 Task: Look for space in Sulur, India from 4th September, 2023 to 10th September, 2023 for 1 adult in price range Rs.9000 to Rs.17000. Place can be private room with 1  bedroom having 1 bed and 1 bathroom. Property type can be house, flat, guest house, hotel. Booking option can be shelf check-in. Required host language is English.
Action: Mouse moved to (391, 72)
Screenshot: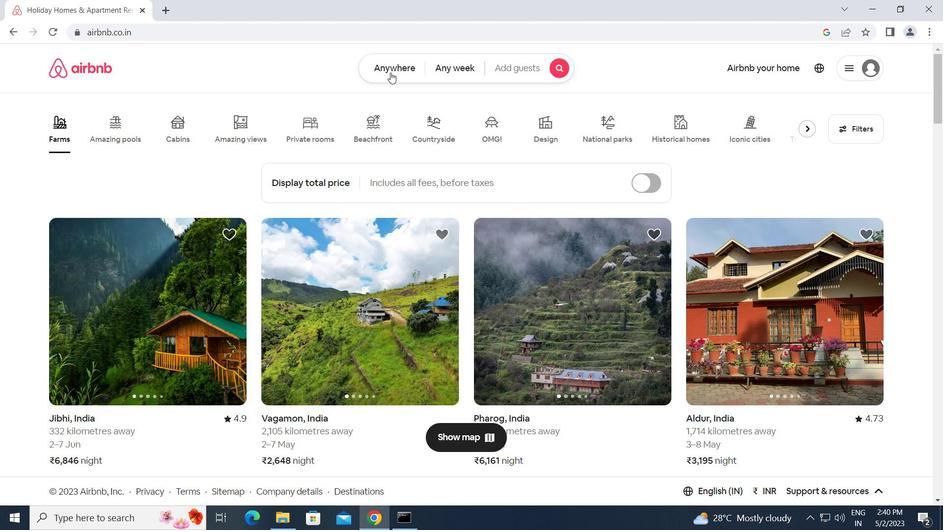 
Action: Mouse pressed left at (391, 72)
Screenshot: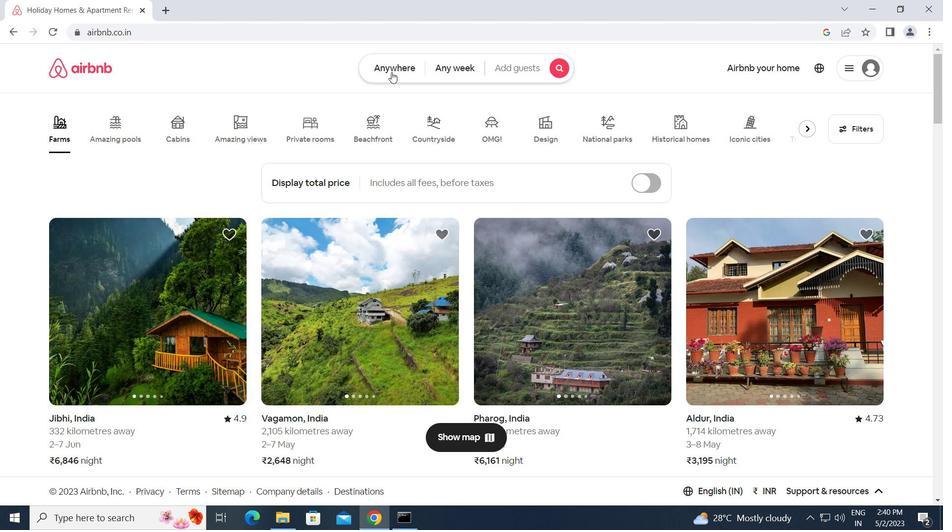 
Action: Mouse moved to (323, 113)
Screenshot: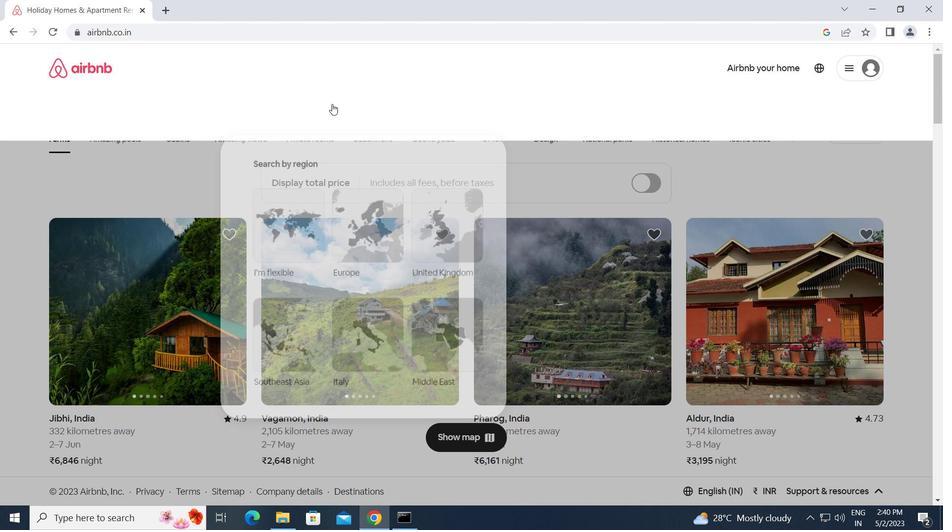 
Action: Mouse pressed left at (323, 113)
Screenshot: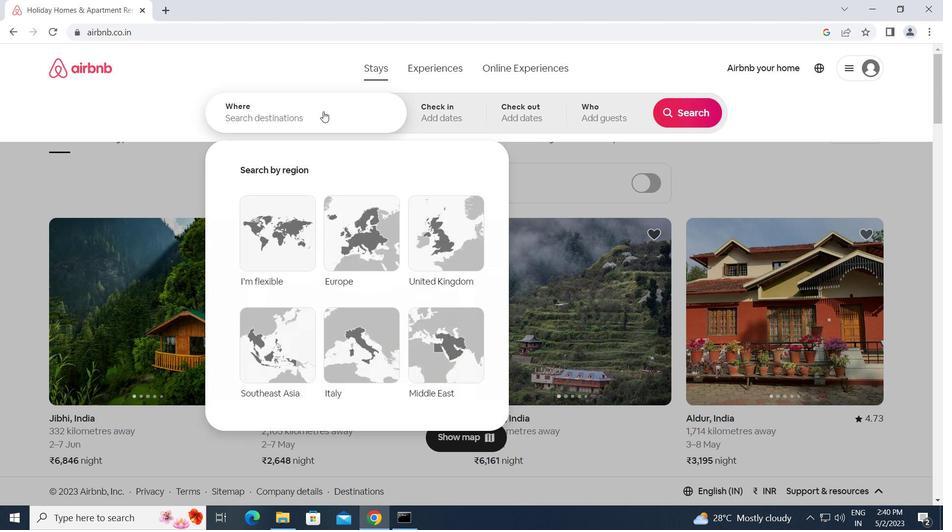 
Action: Key pressed <Key.caps_lock>s<Key.caps_lock>ulur,<Key.space><Key.caps_lock>i<Key.caps_lock>ndia<Key.enter>
Screenshot: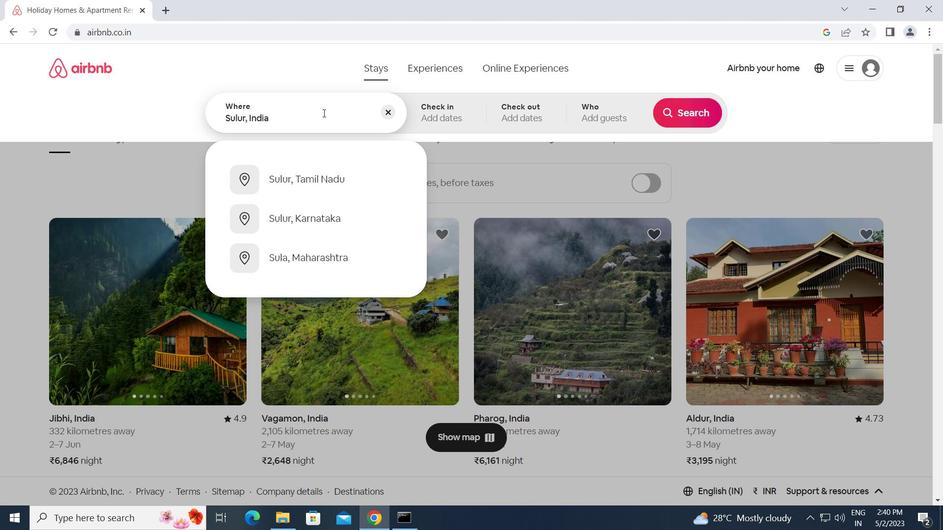 
Action: Mouse moved to (692, 210)
Screenshot: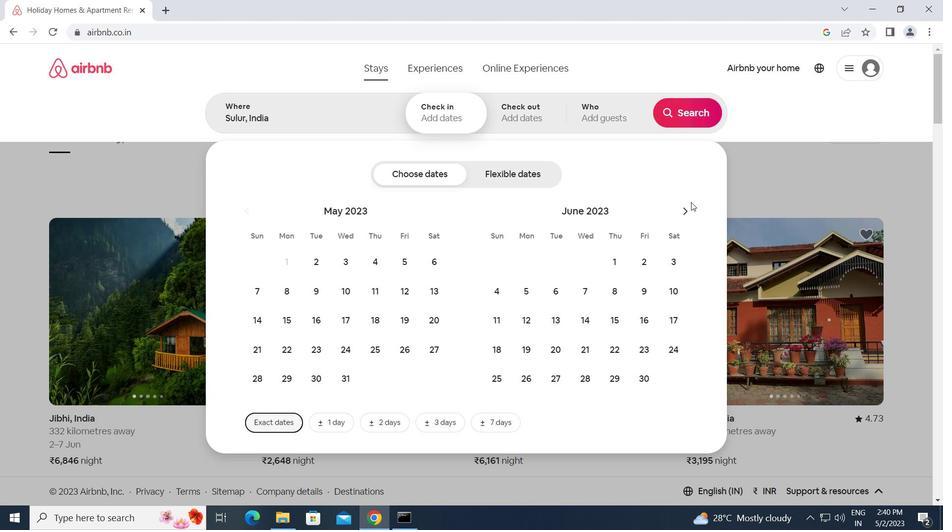 
Action: Mouse pressed left at (692, 210)
Screenshot: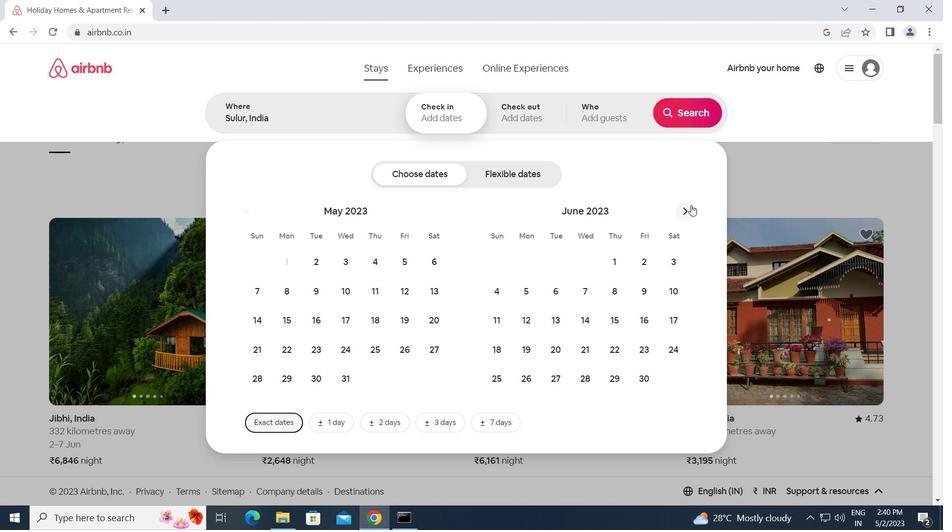 
Action: Mouse moved to (691, 211)
Screenshot: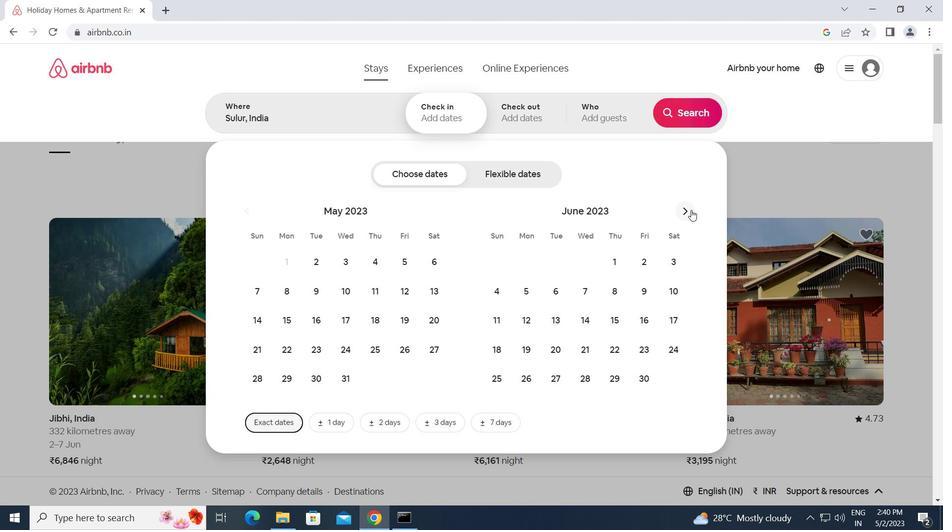 
Action: Mouse pressed left at (691, 211)
Screenshot: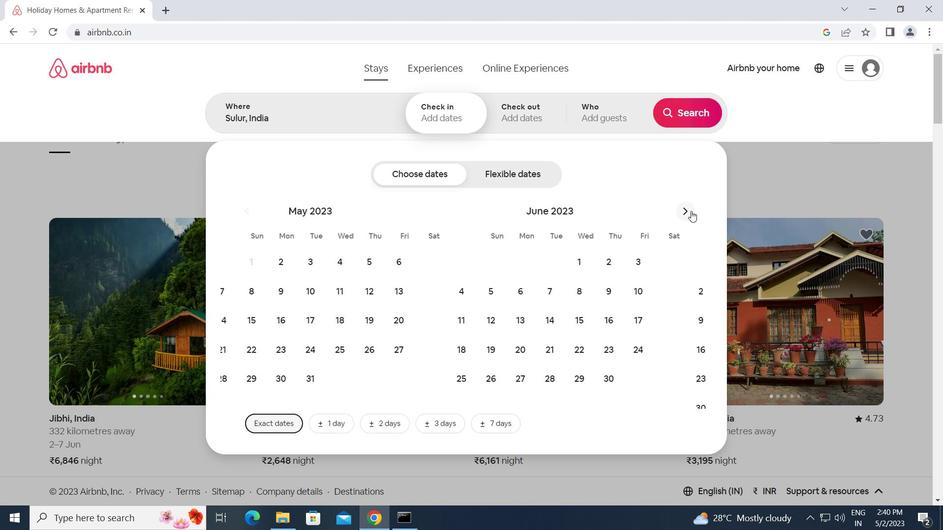 
Action: Mouse pressed left at (691, 211)
Screenshot: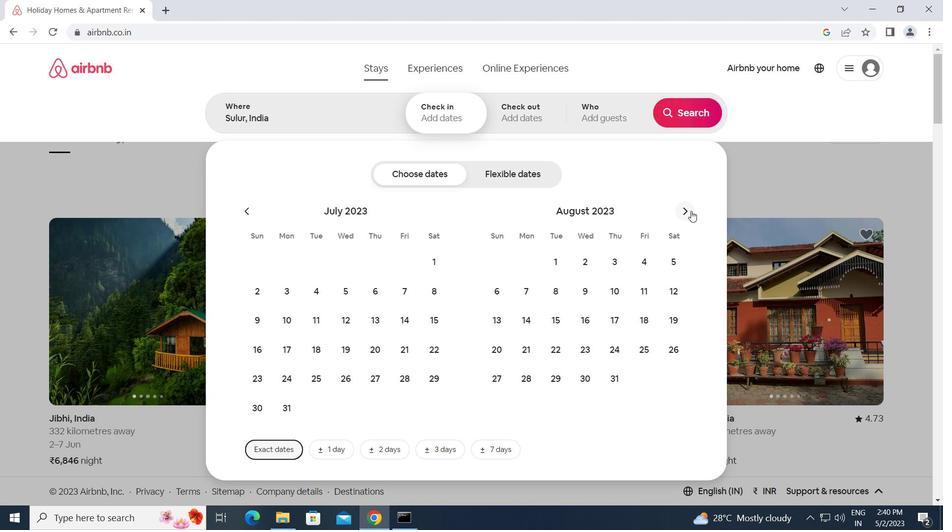 
Action: Mouse moved to (526, 290)
Screenshot: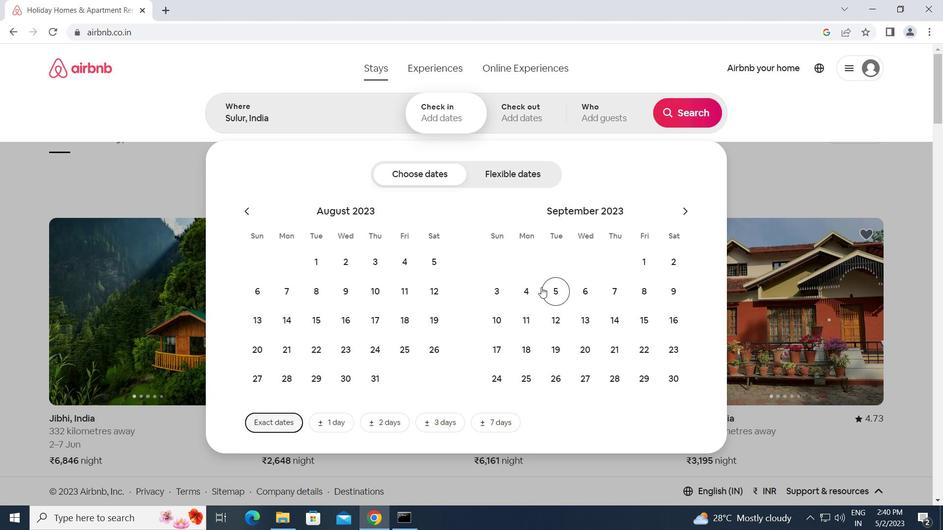 
Action: Mouse pressed left at (526, 290)
Screenshot: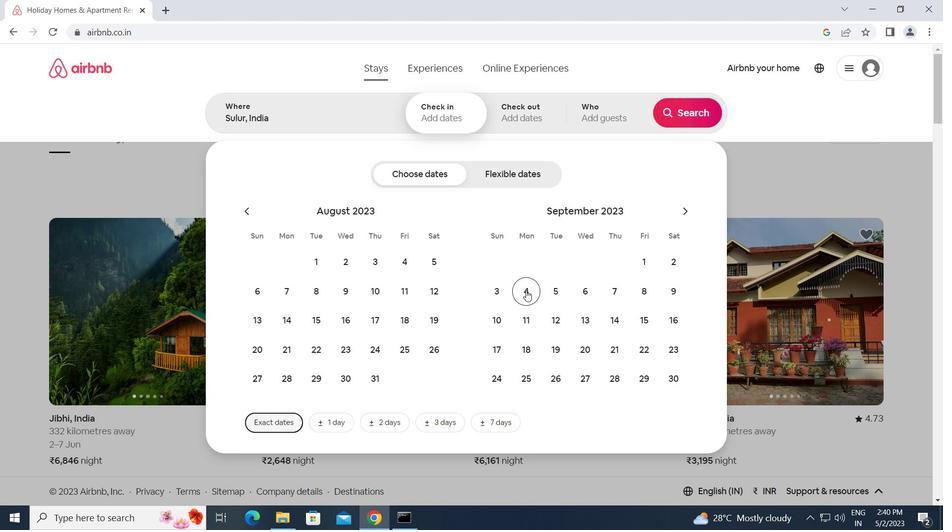 
Action: Mouse moved to (496, 324)
Screenshot: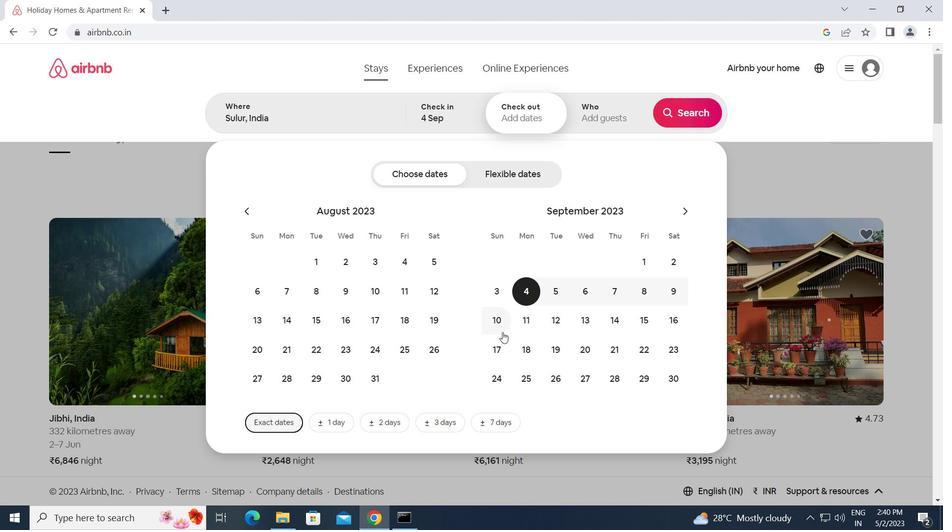 
Action: Mouse pressed left at (496, 324)
Screenshot: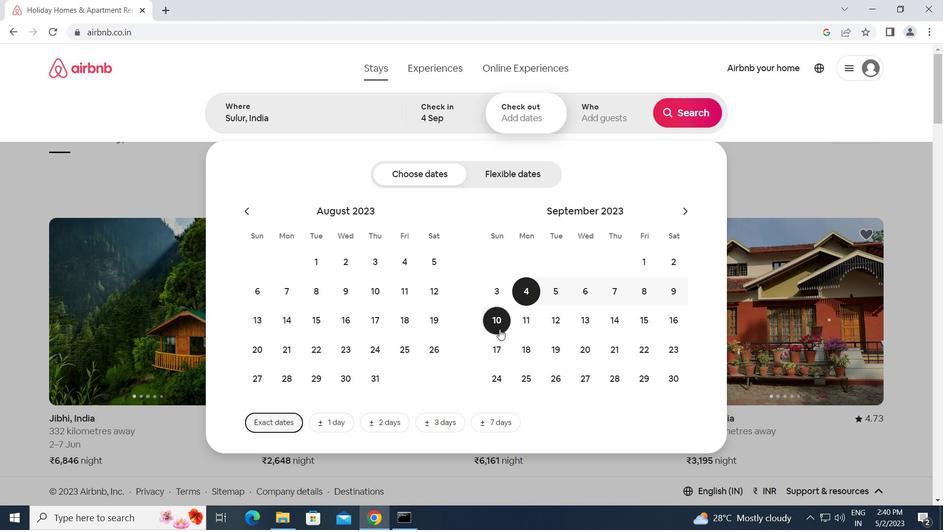 
Action: Mouse moved to (598, 119)
Screenshot: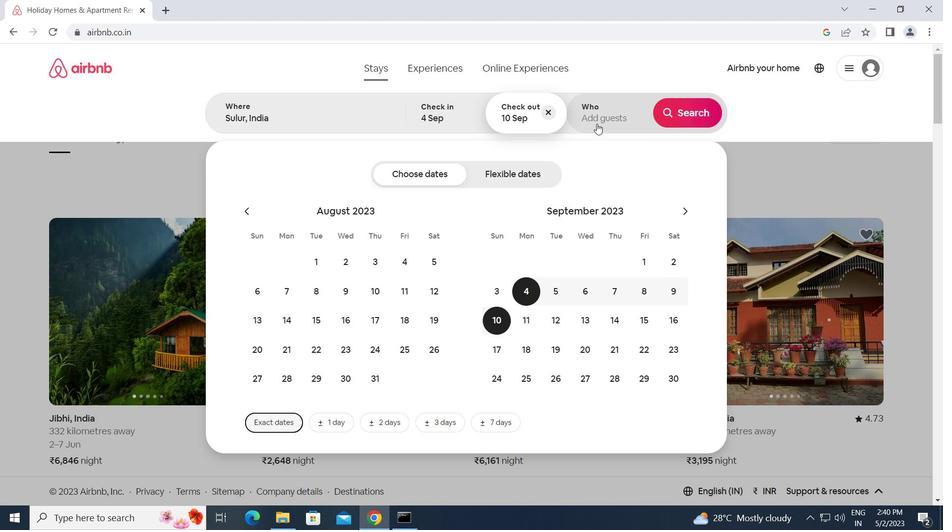 
Action: Mouse pressed left at (598, 119)
Screenshot: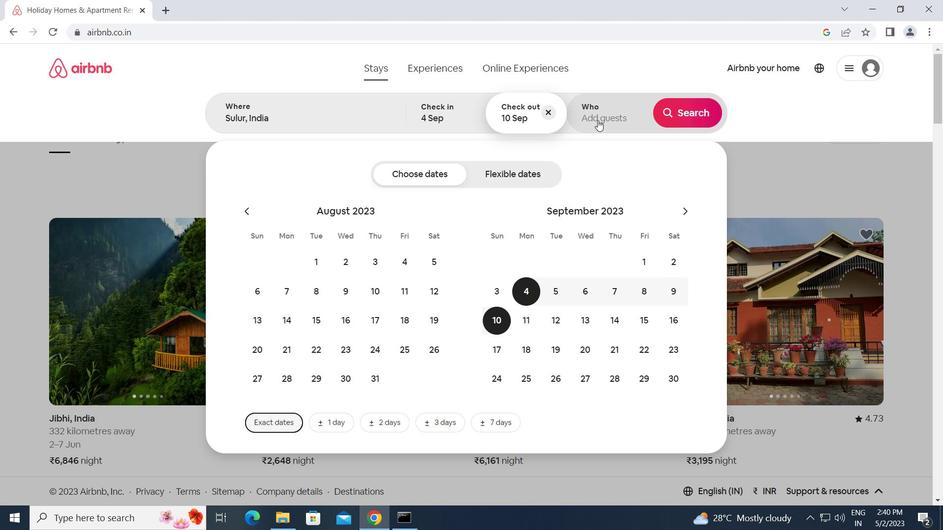 
Action: Mouse moved to (688, 177)
Screenshot: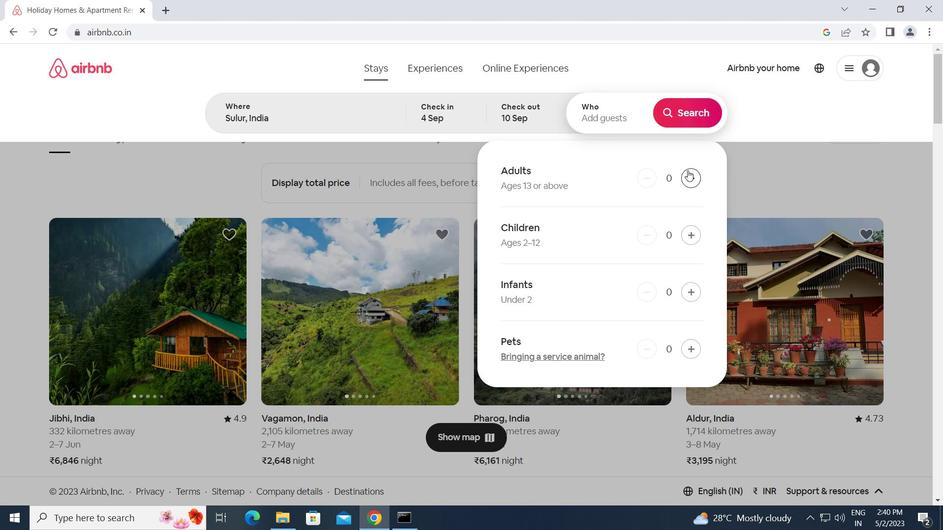 
Action: Mouse pressed left at (688, 177)
Screenshot: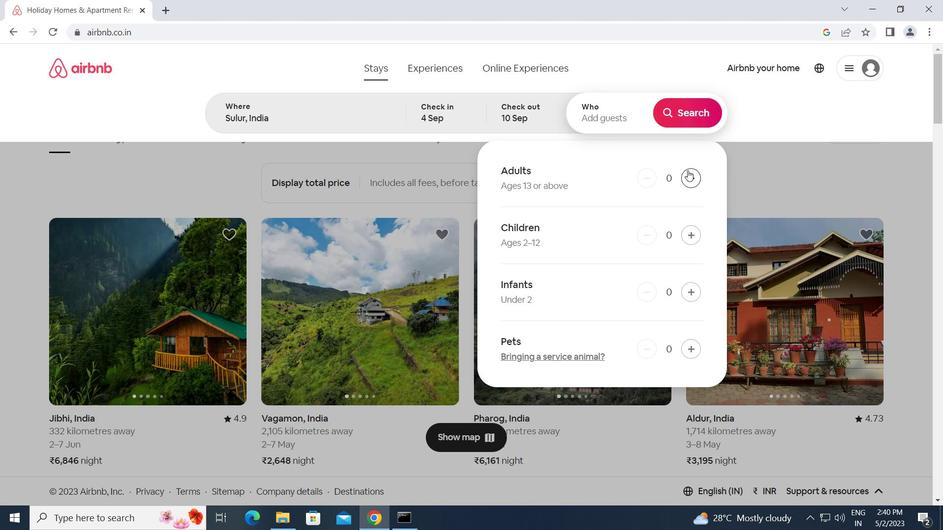 
Action: Mouse moved to (692, 112)
Screenshot: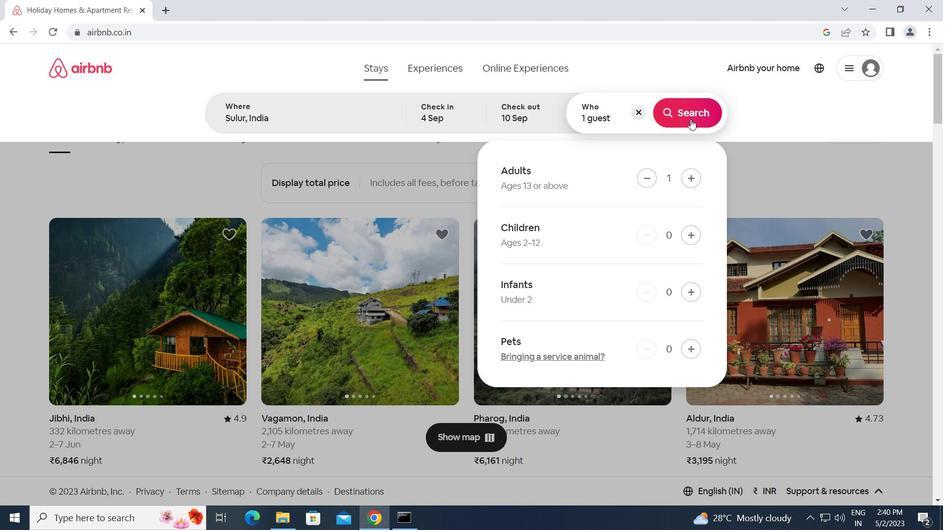 
Action: Mouse pressed left at (692, 112)
Screenshot: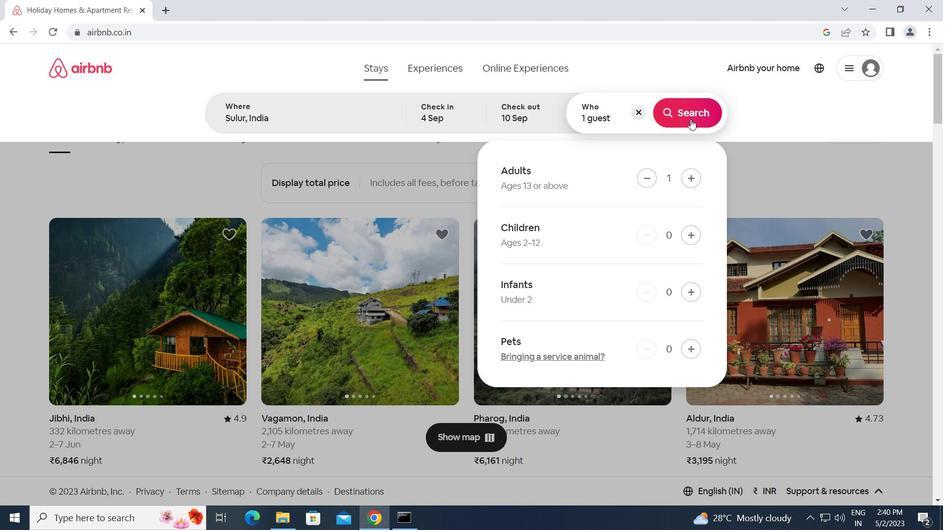 
Action: Mouse moved to (893, 120)
Screenshot: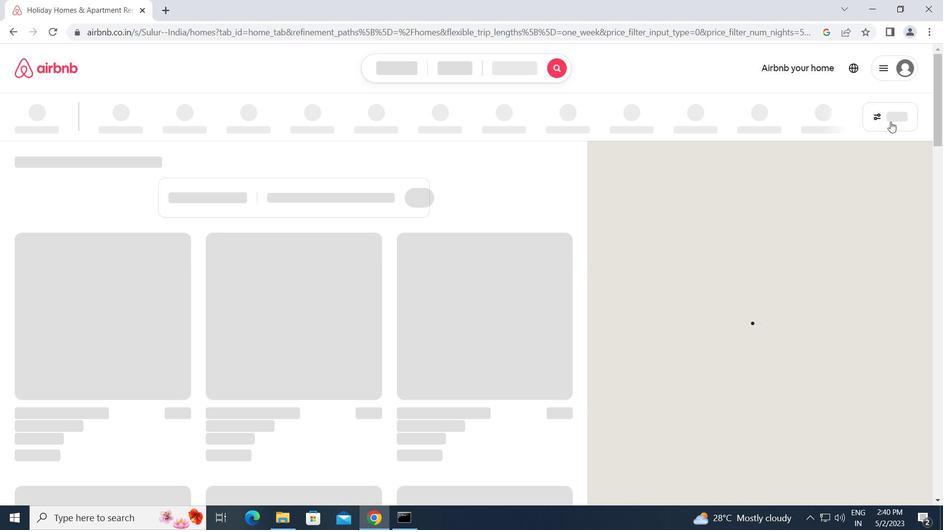 
Action: Mouse pressed left at (893, 120)
Screenshot: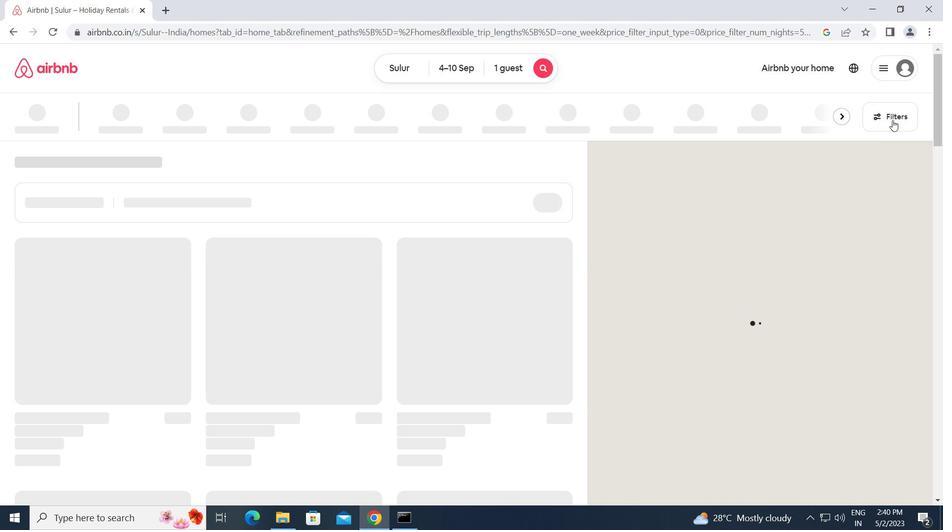 
Action: Mouse moved to (320, 275)
Screenshot: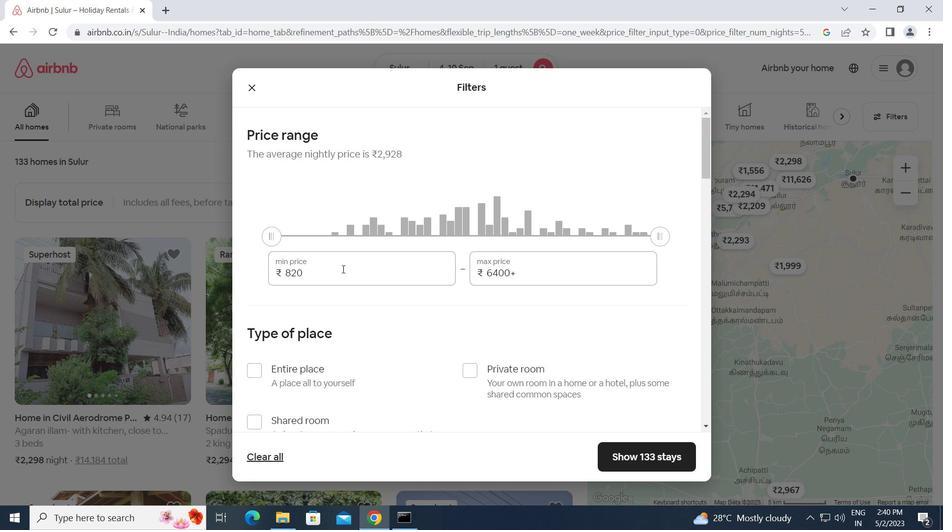 
Action: Mouse pressed left at (320, 275)
Screenshot: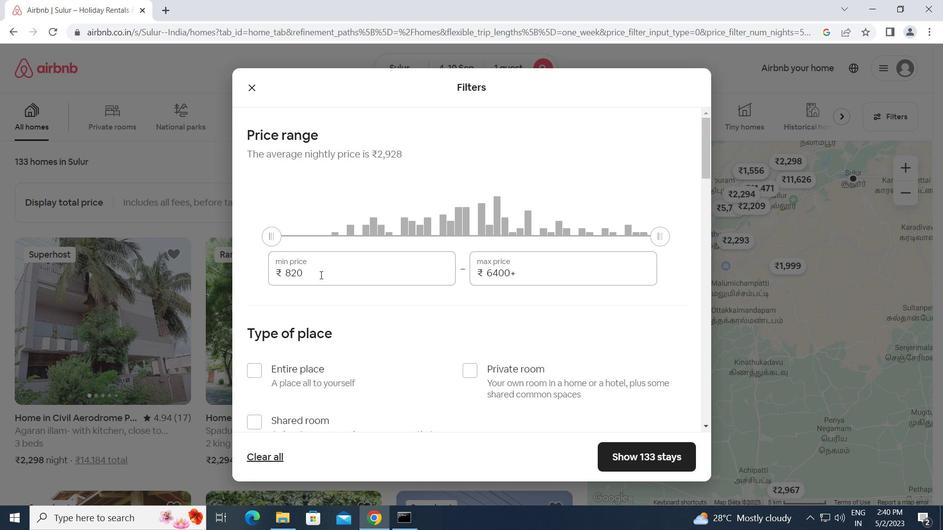 
Action: Mouse moved to (233, 274)
Screenshot: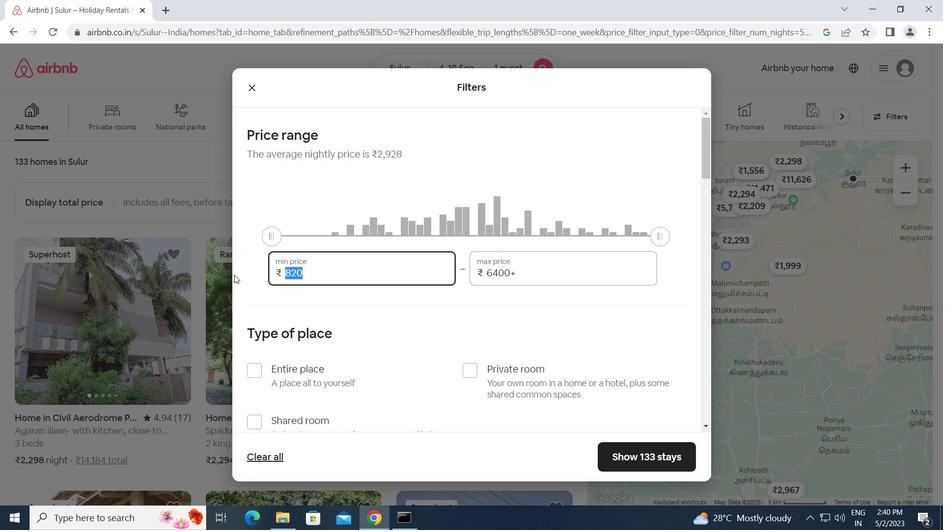 
Action: Key pressed 9000<Key.tab>17000
Screenshot: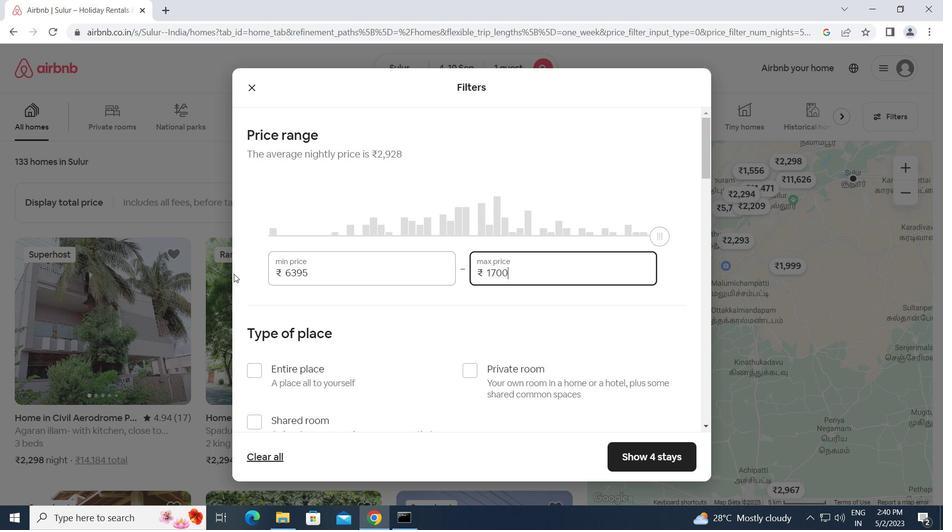 
Action: Mouse moved to (378, 350)
Screenshot: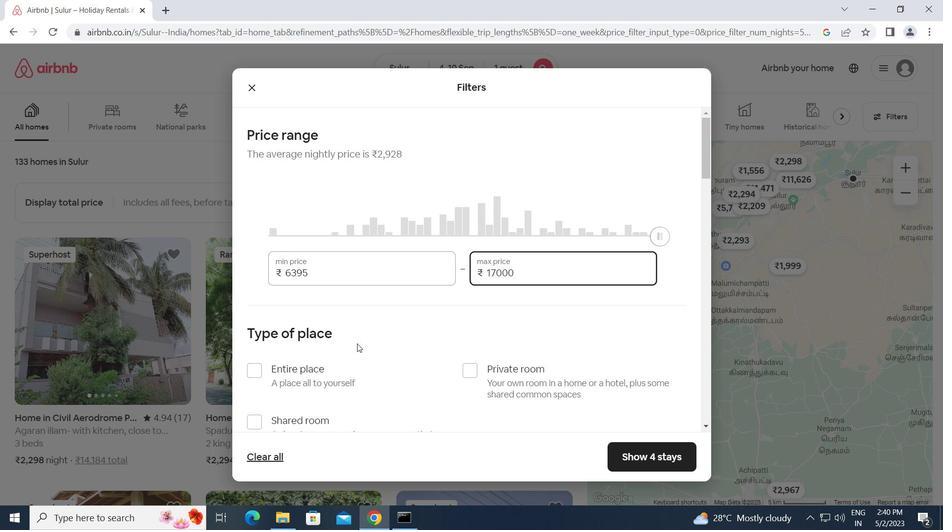 
Action: Mouse scrolled (378, 350) with delta (0, 0)
Screenshot: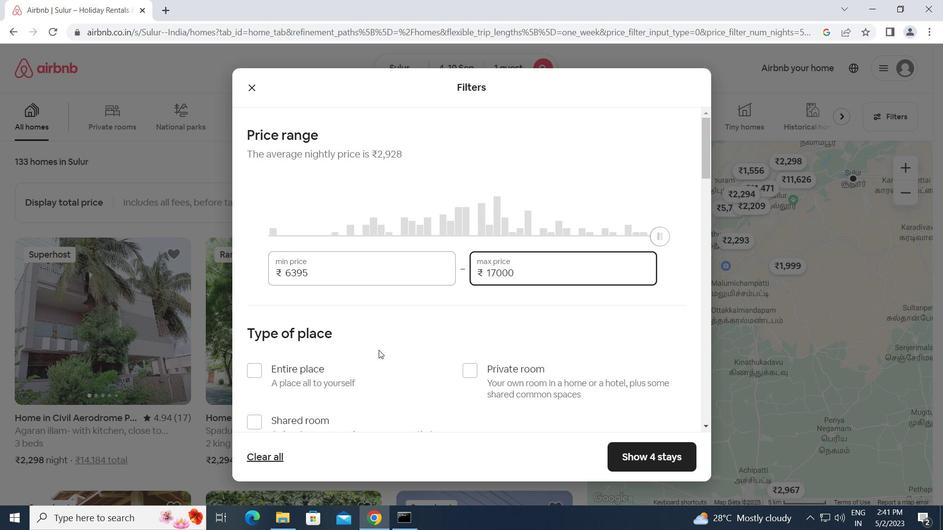 
Action: Mouse moved to (475, 308)
Screenshot: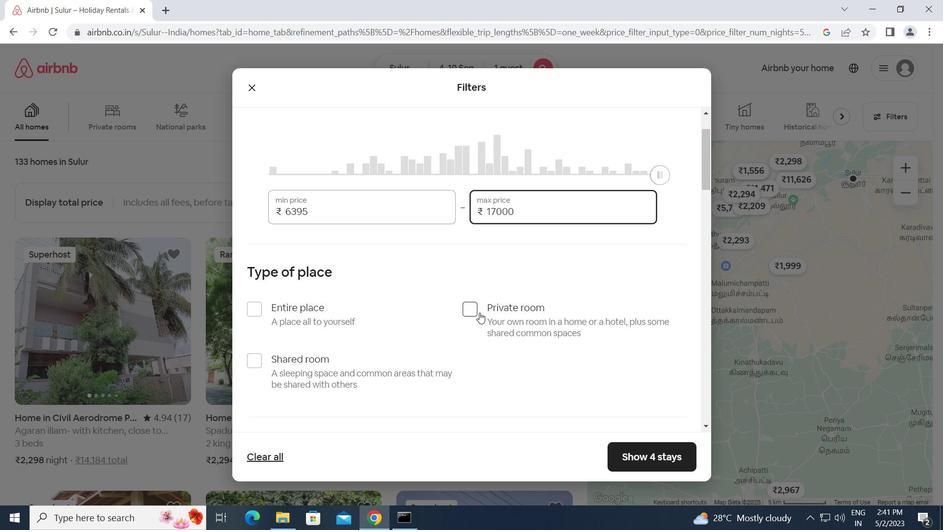 
Action: Mouse pressed left at (475, 308)
Screenshot: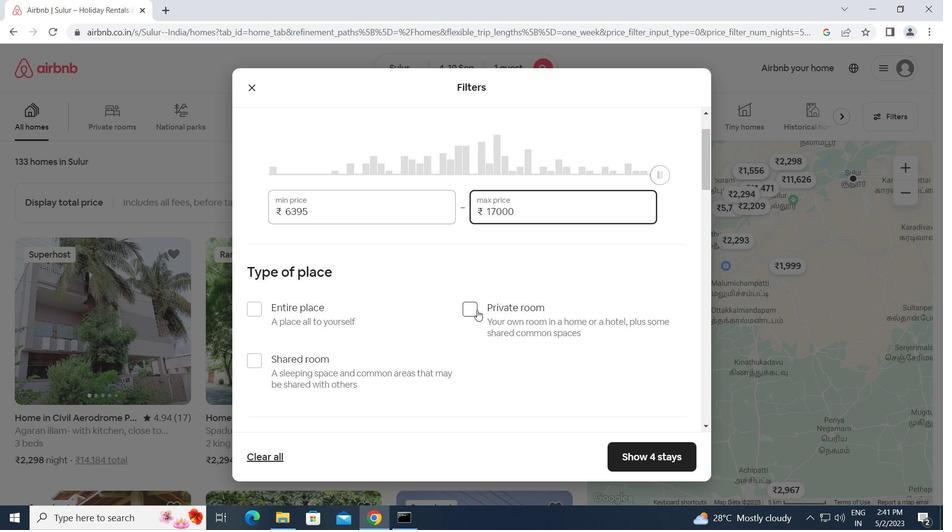 
Action: Mouse moved to (374, 345)
Screenshot: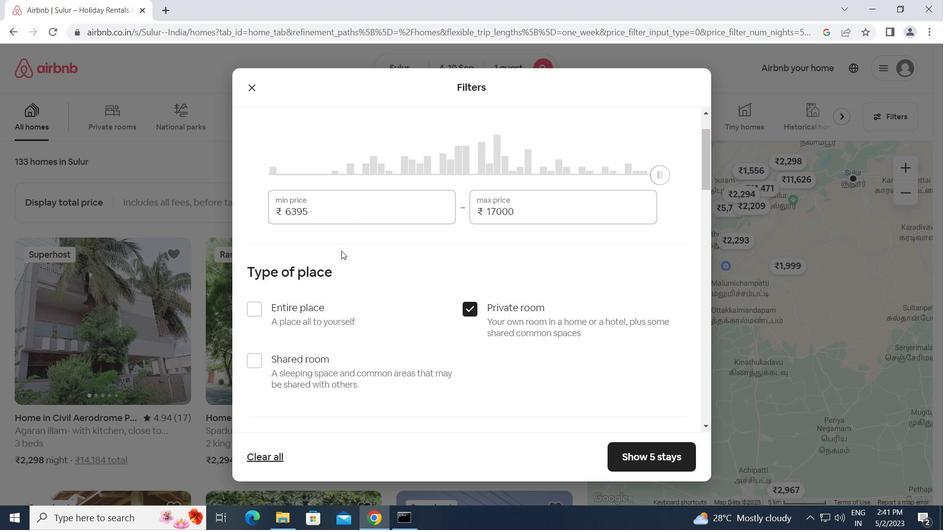 
Action: Mouse scrolled (374, 345) with delta (0, 0)
Screenshot: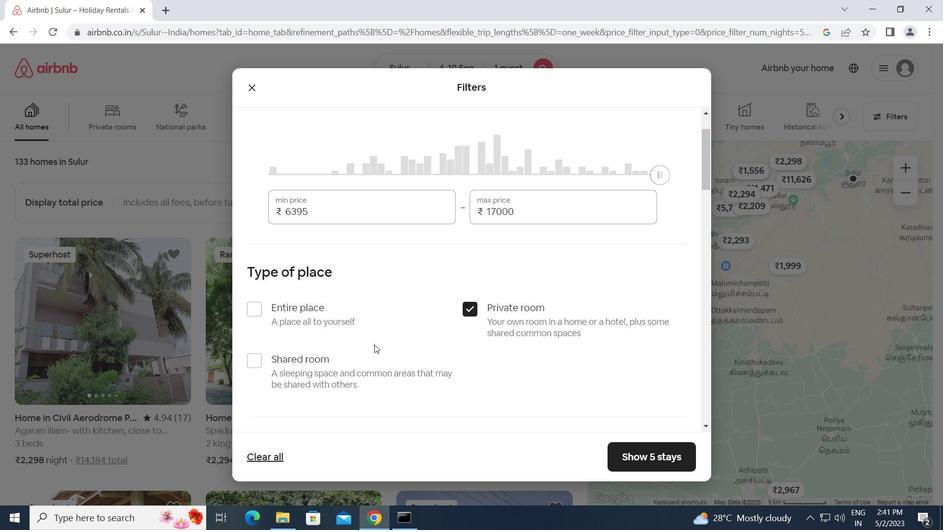 
Action: Mouse scrolled (374, 345) with delta (0, 0)
Screenshot: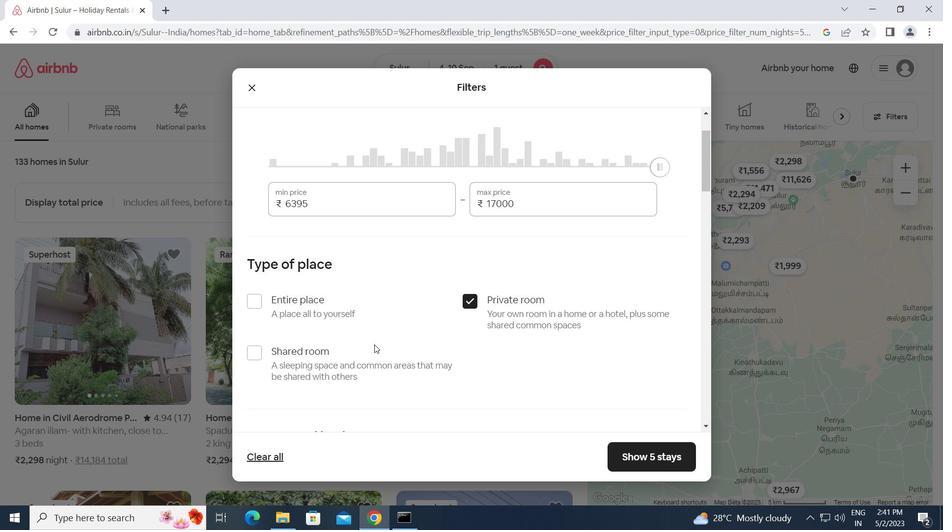 
Action: Mouse moved to (353, 351)
Screenshot: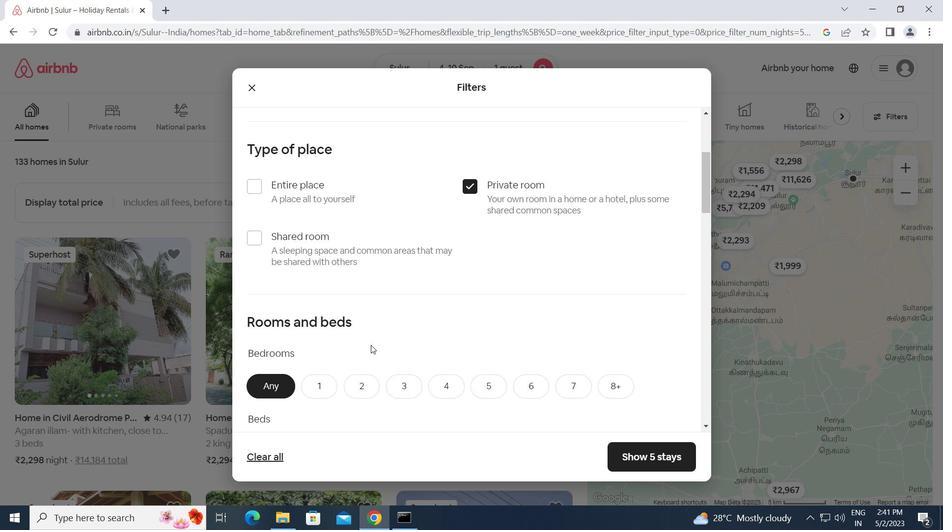 
Action: Mouse scrolled (353, 351) with delta (0, 0)
Screenshot: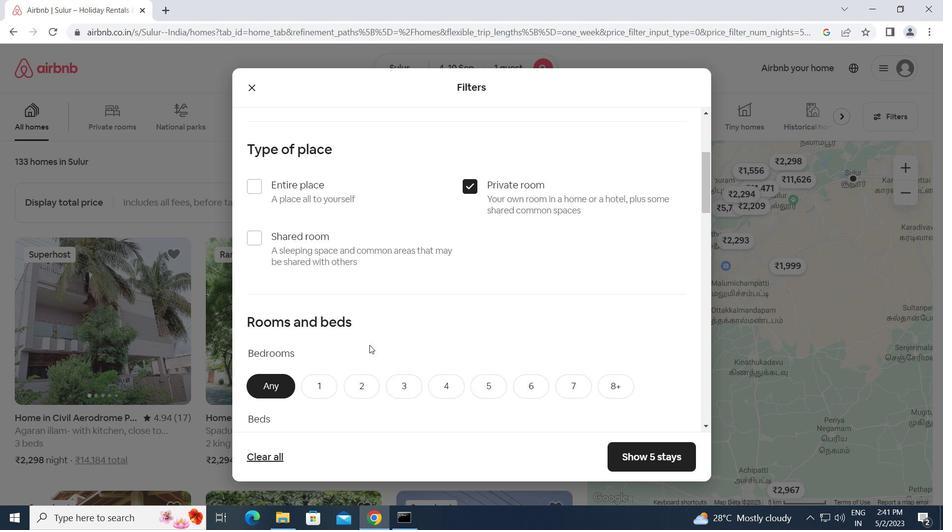 
Action: Mouse moved to (352, 352)
Screenshot: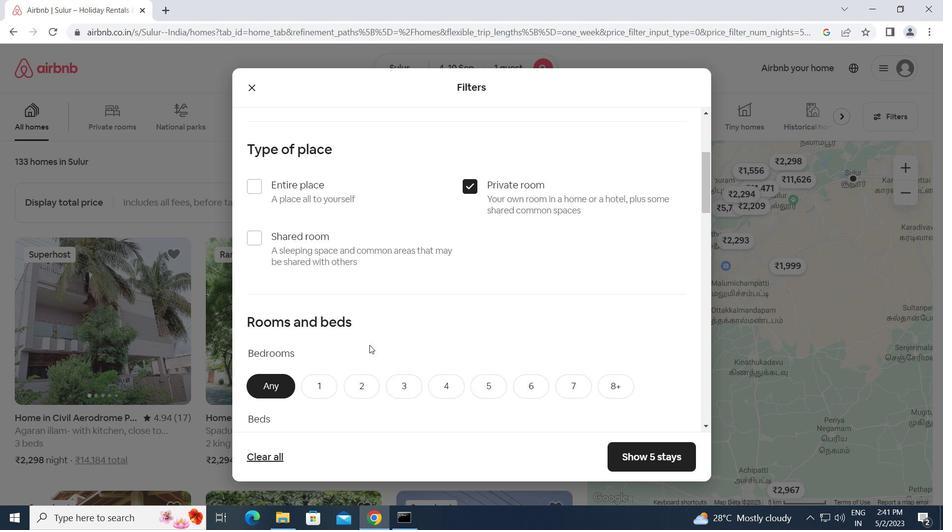 
Action: Mouse scrolled (352, 351) with delta (0, 0)
Screenshot: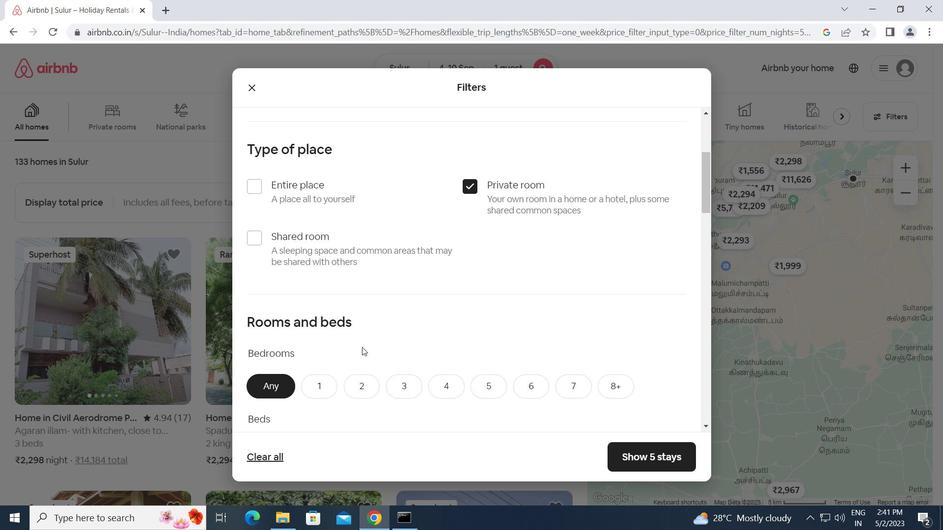 
Action: Mouse moved to (313, 259)
Screenshot: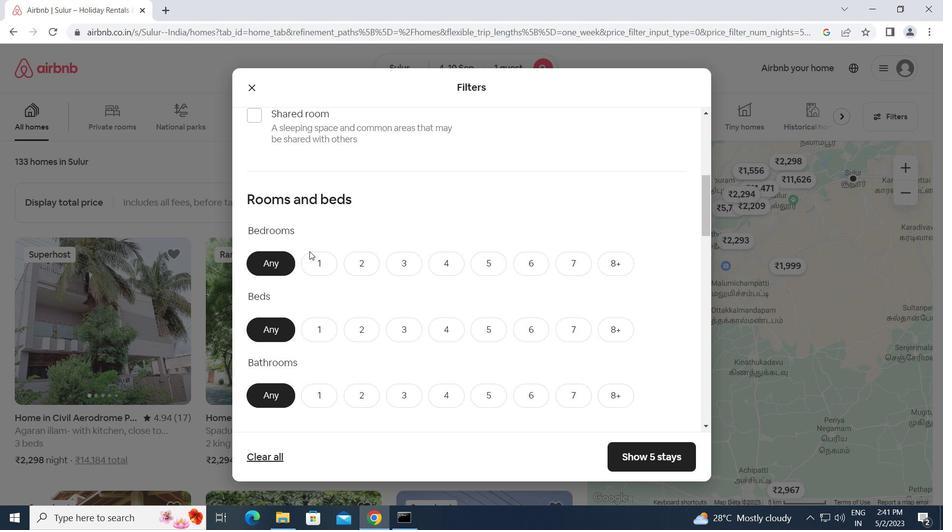 
Action: Mouse pressed left at (313, 259)
Screenshot: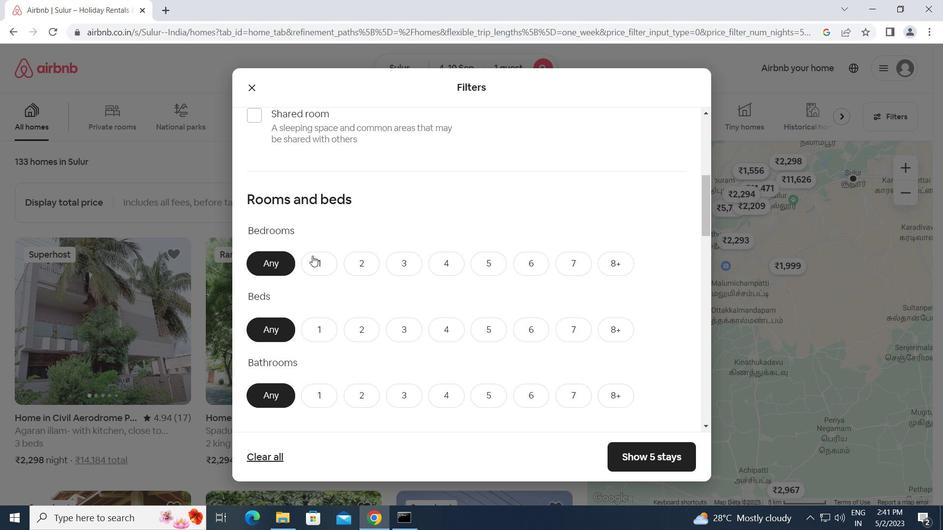 
Action: Mouse moved to (313, 332)
Screenshot: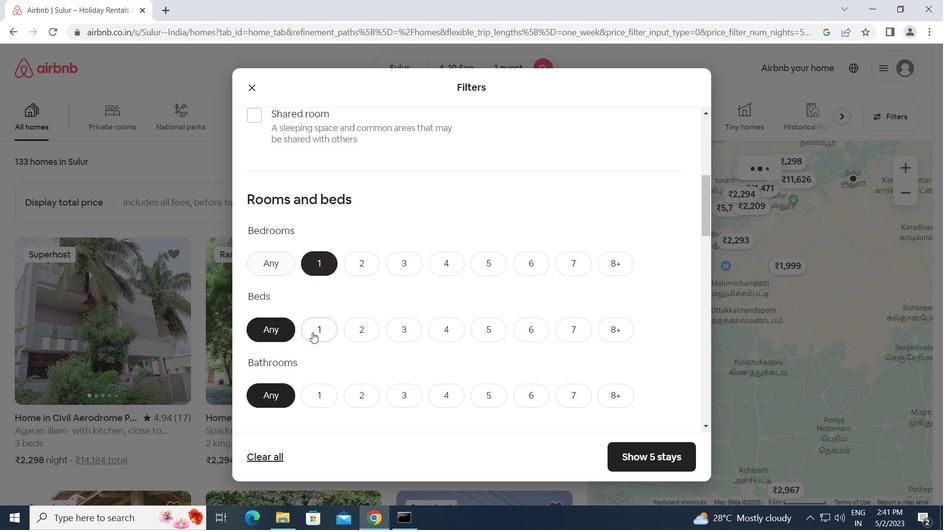 
Action: Mouse pressed left at (313, 332)
Screenshot: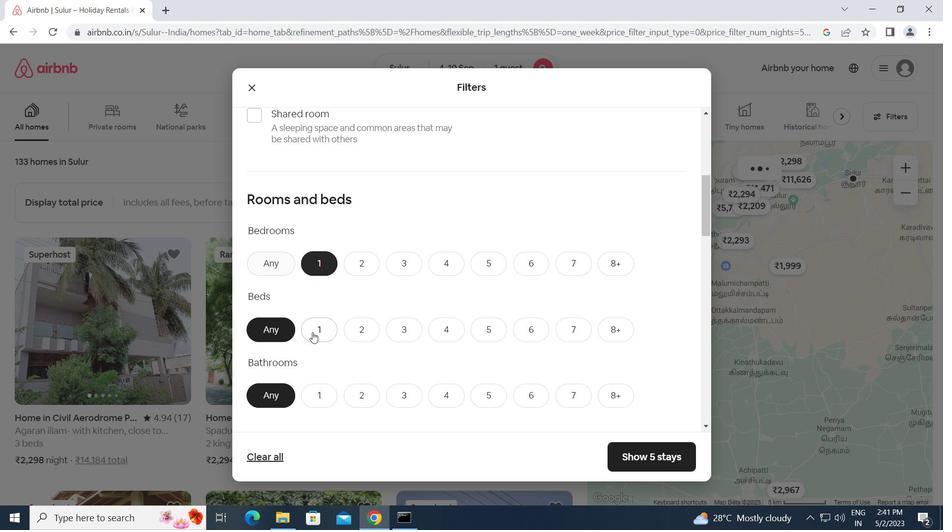 
Action: Mouse moved to (316, 388)
Screenshot: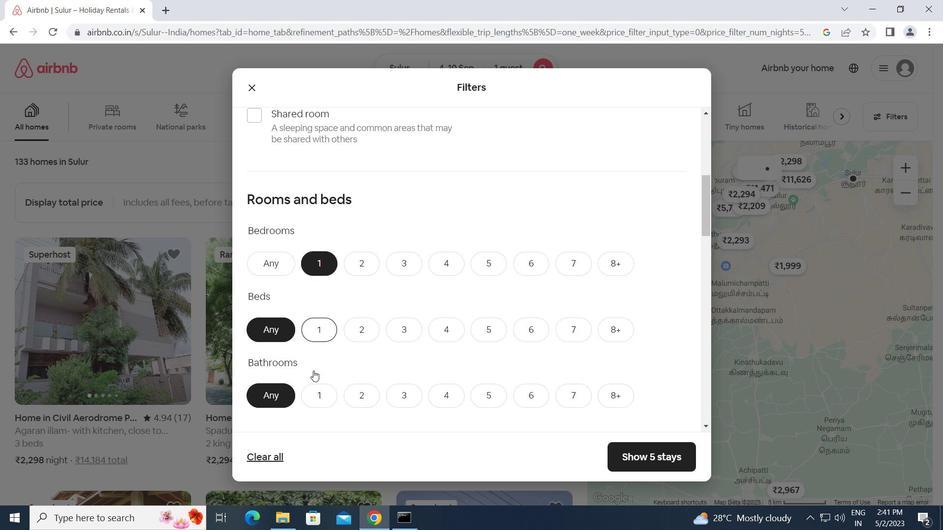 
Action: Mouse pressed left at (316, 388)
Screenshot: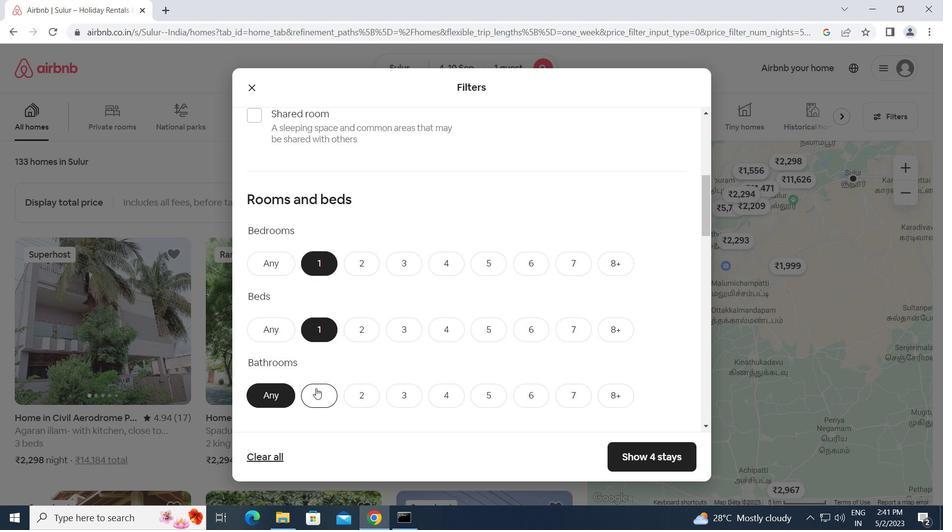 
Action: Mouse scrolled (316, 388) with delta (0, 0)
Screenshot: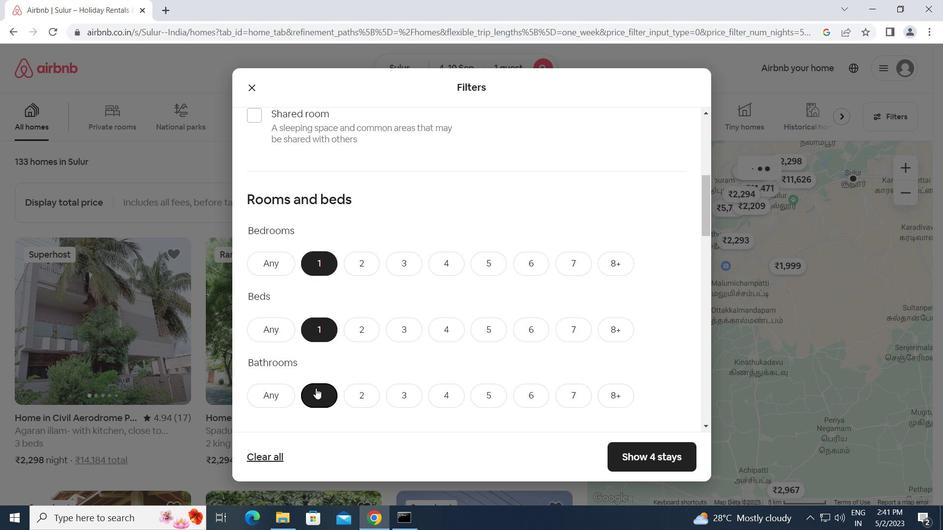 
Action: Mouse scrolled (316, 388) with delta (0, 0)
Screenshot: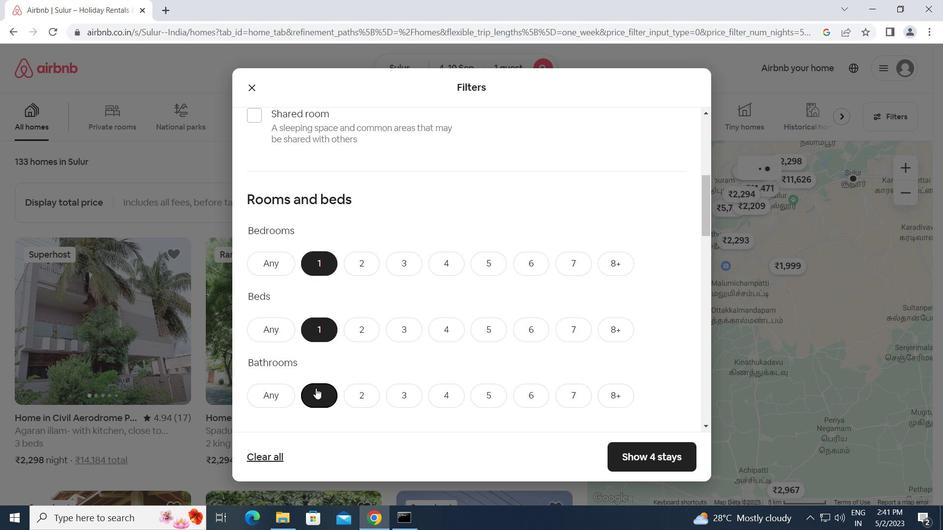 
Action: Mouse scrolled (316, 388) with delta (0, 0)
Screenshot: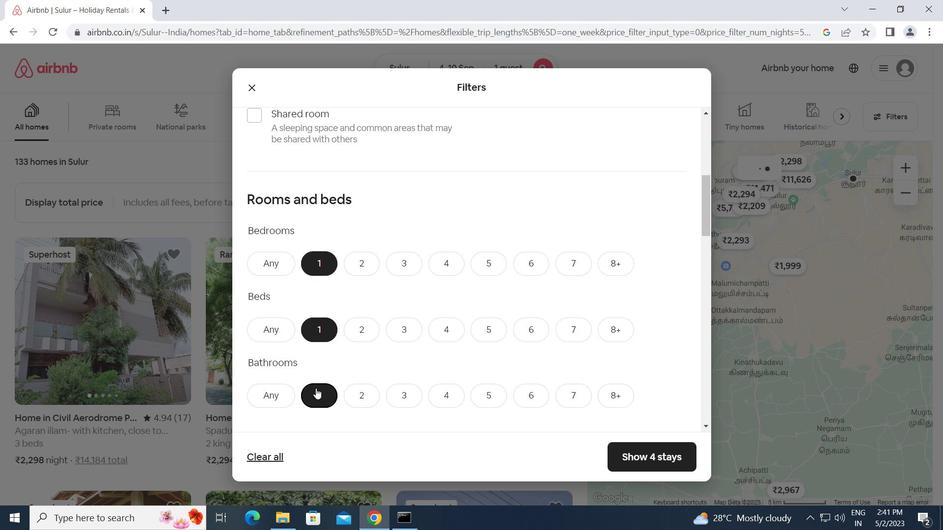 
Action: Mouse moved to (284, 344)
Screenshot: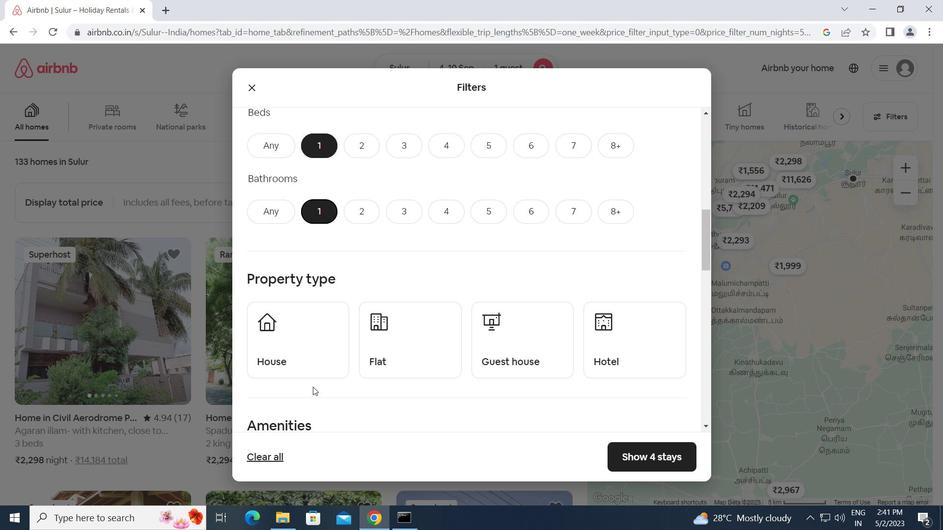 
Action: Mouse pressed left at (284, 344)
Screenshot: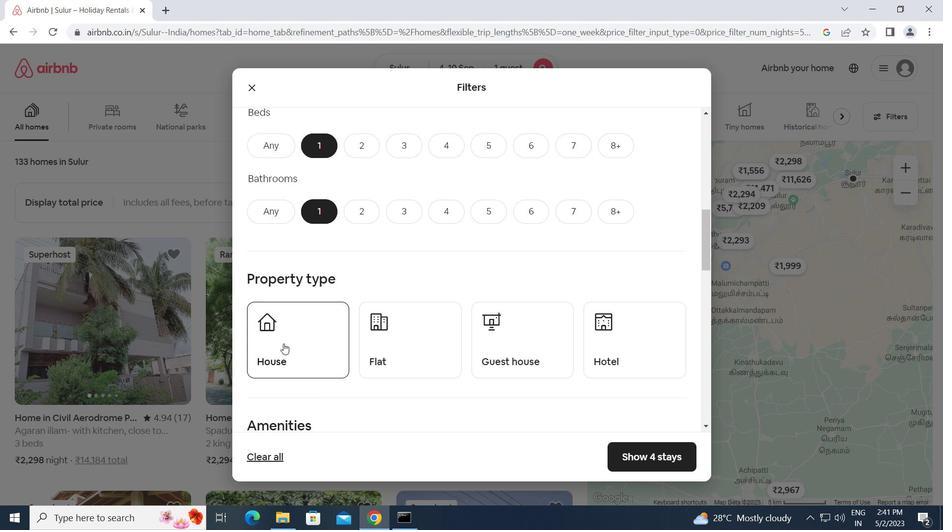 
Action: Mouse moved to (405, 336)
Screenshot: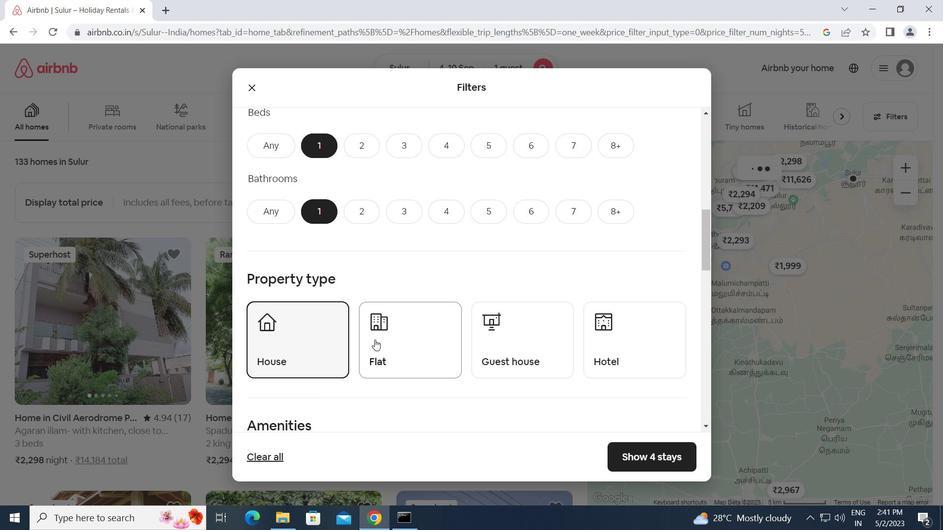 
Action: Mouse pressed left at (405, 336)
Screenshot: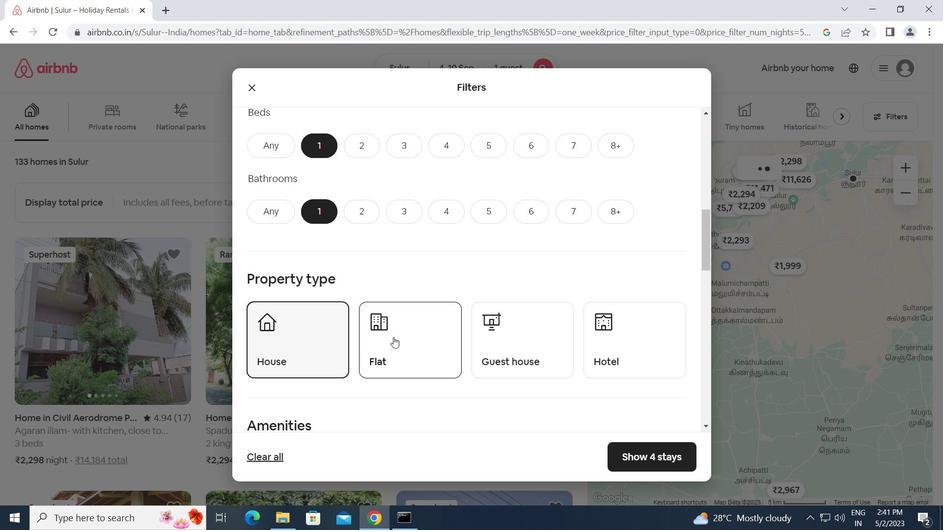 
Action: Mouse moved to (520, 336)
Screenshot: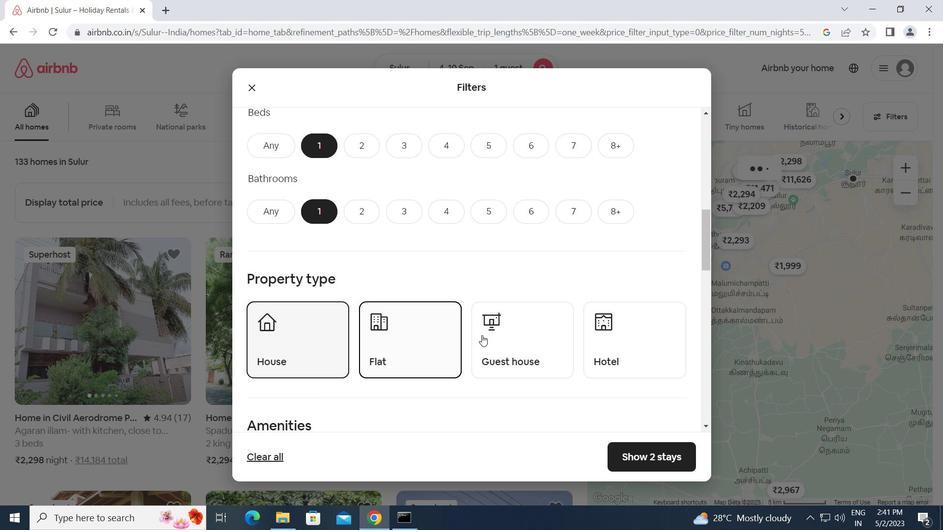
Action: Mouse pressed left at (520, 336)
Screenshot: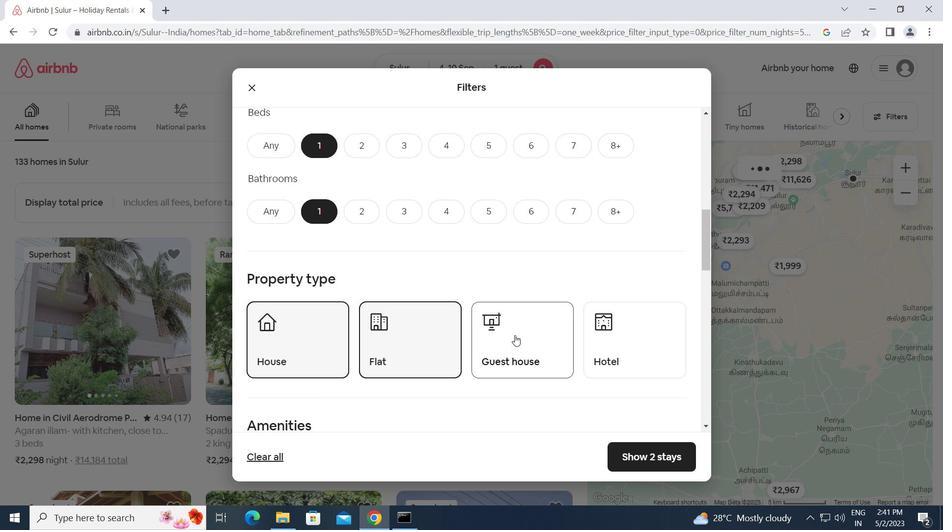
Action: Mouse moved to (617, 357)
Screenshot: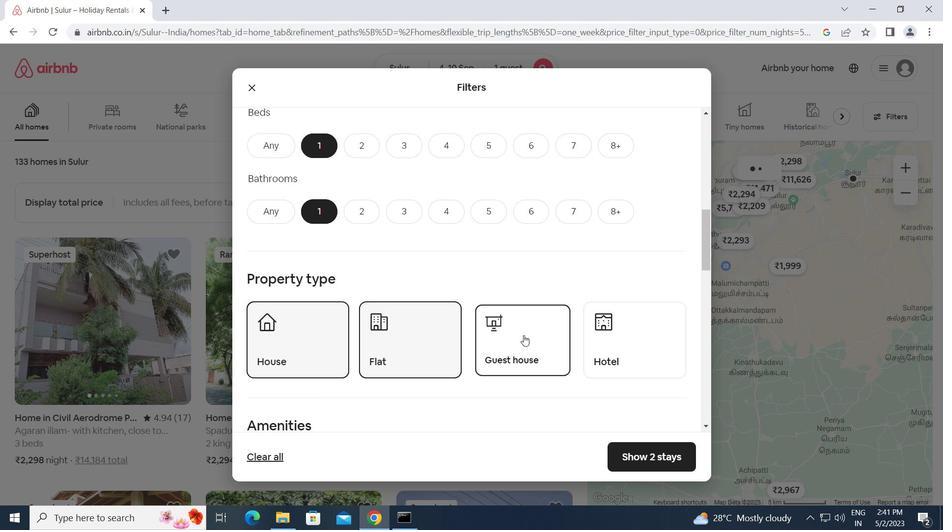 
Action: Mouse pressed left at (617, 357)
Screenshot: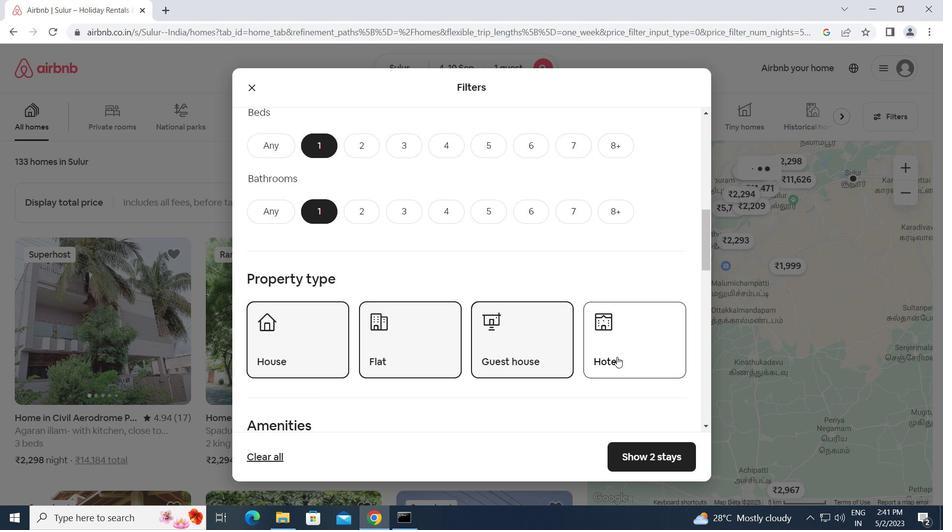 
Action: Mouse moved to (518, 389)
Screenshot: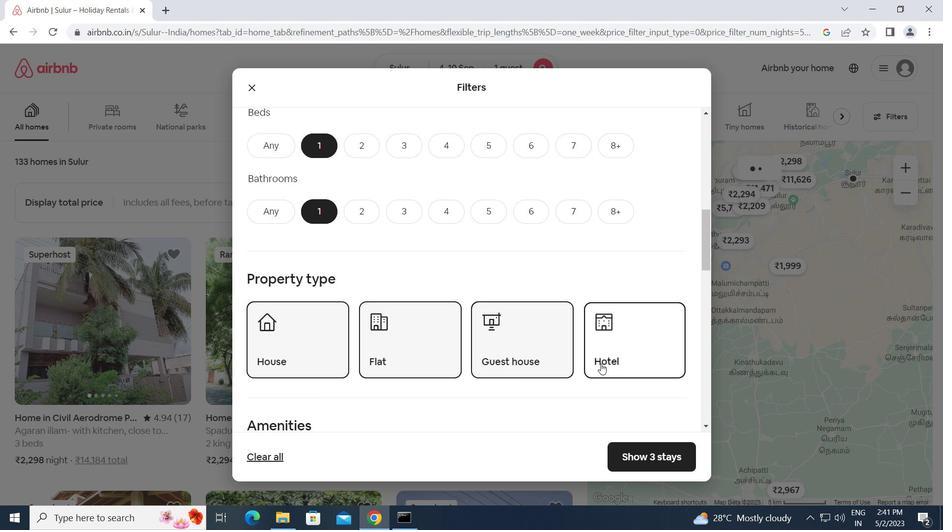 
Action: Mouse scrolled (518, 388) with delta (0, 0)
Screenshot: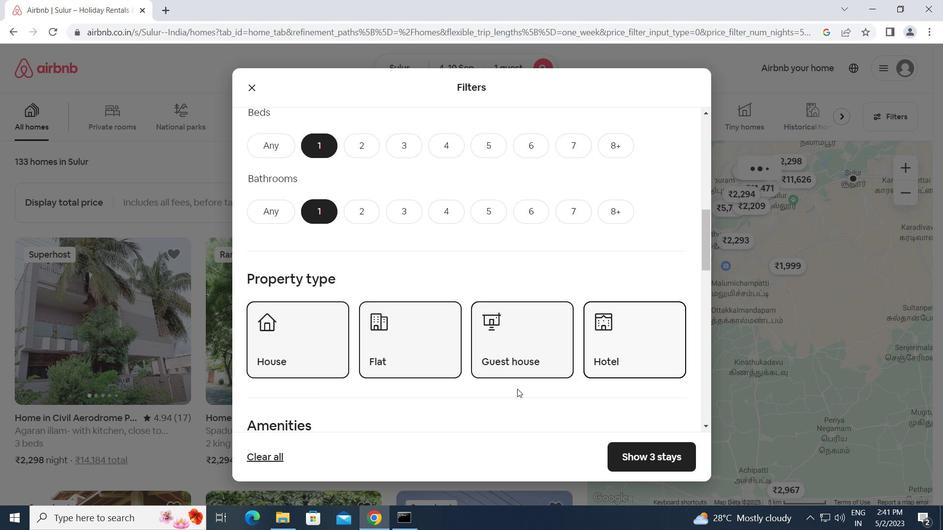 
Action: Mouse scrolled (518, 388) with delta (0, 0)
Screenshot: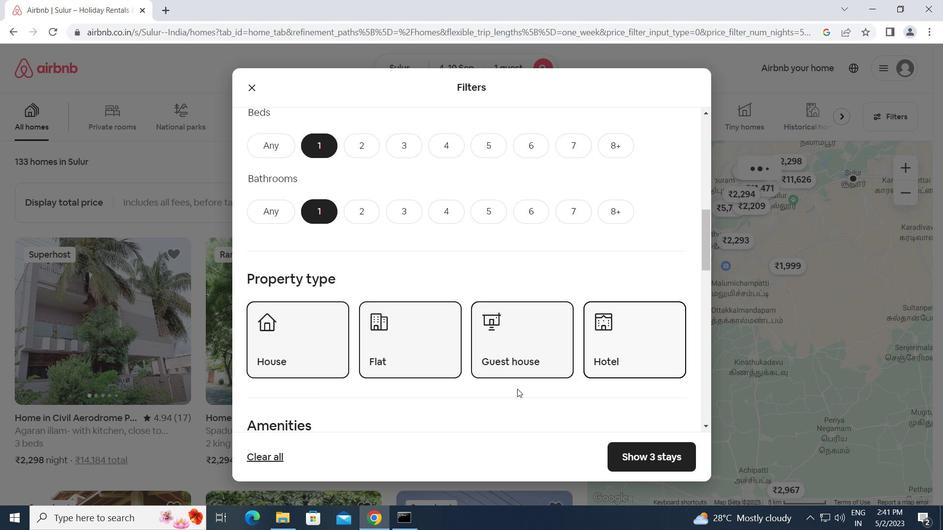 
Action: Mouse scrolled (518, 388) with delta (0, 0)
Screenshot: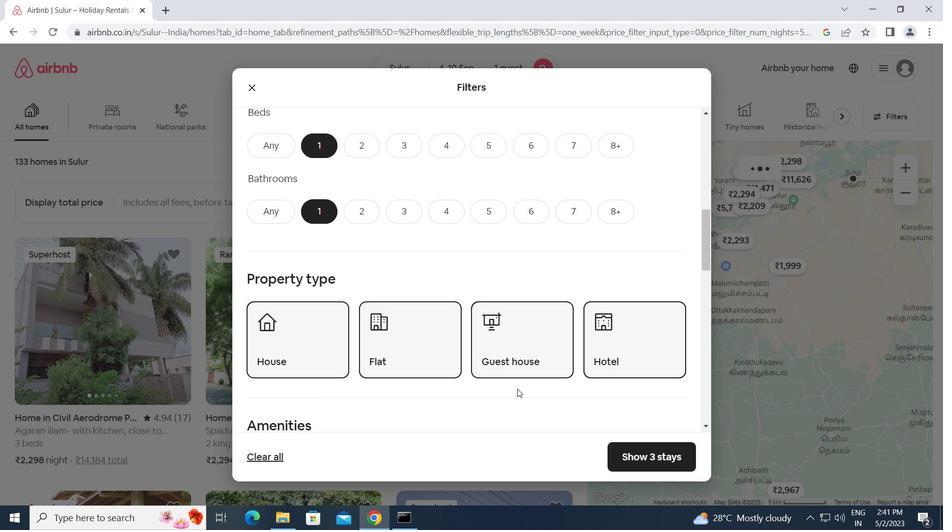 
Action: Mouse scrolled (518, 388) with delta (0, 0)
Screenshot: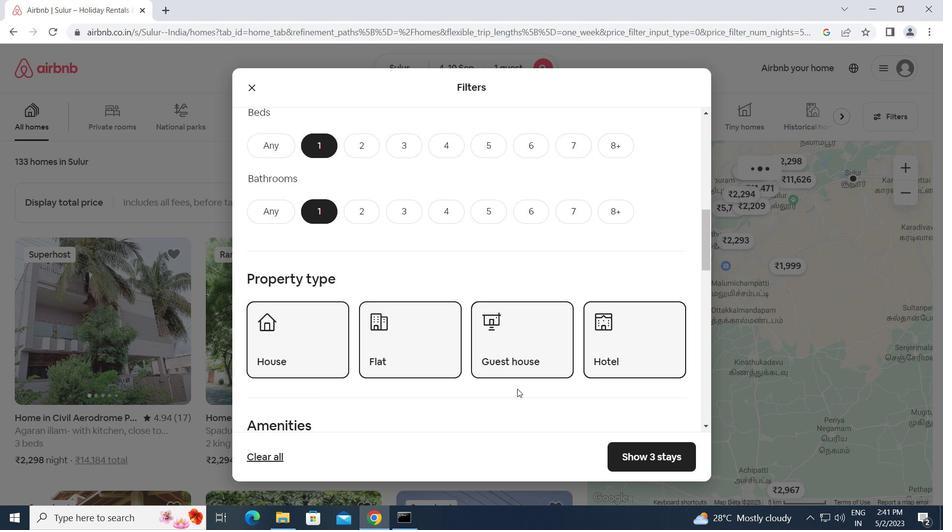 
Action: Mouse moved to (441, 364)
Screenshot: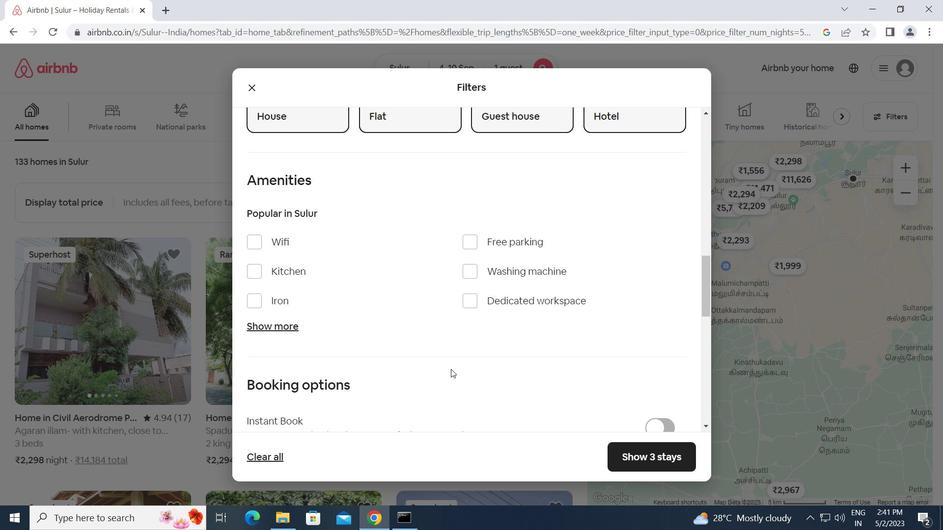 
Action: Mouse scrolled (441, 364) with delta (0, 0)
Screenshot: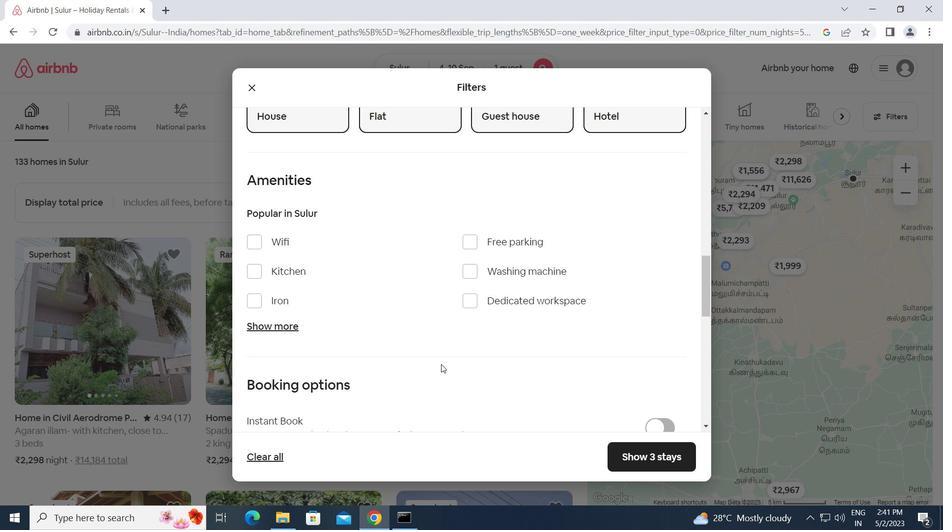 
Action: Mouse scrolled (441, 364) with delta (0, 0)
Screenshot: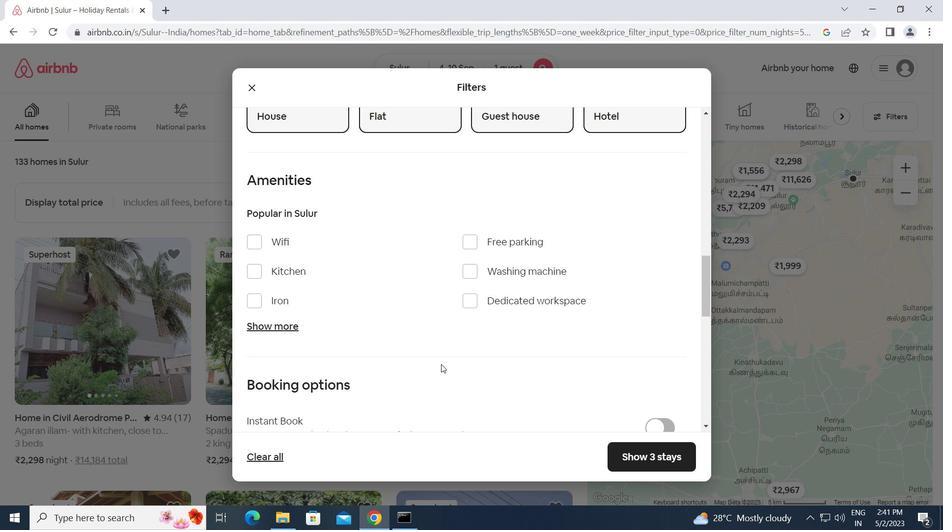 
Action: Mouse scrolled (441, 364) with delta (0, 0)
Screenshot: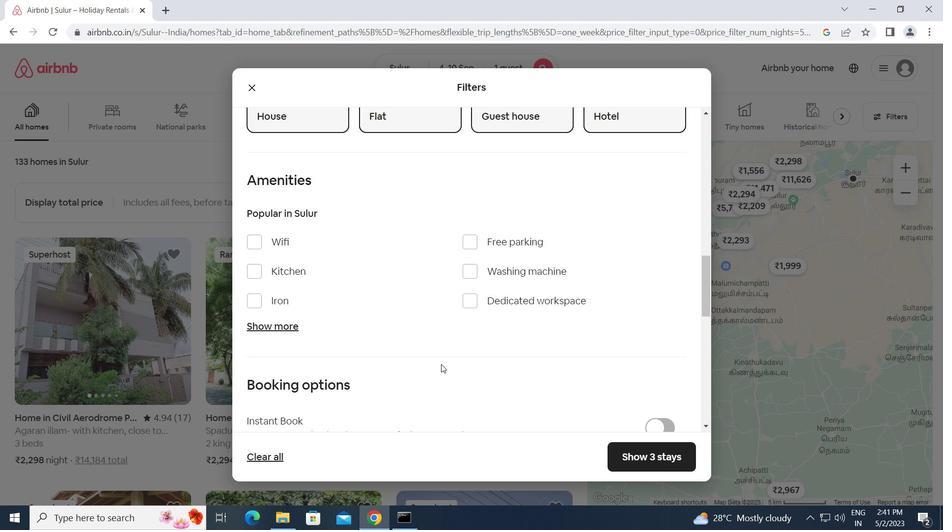 
Action: Mouse moved to (657, 277)
Screenshot: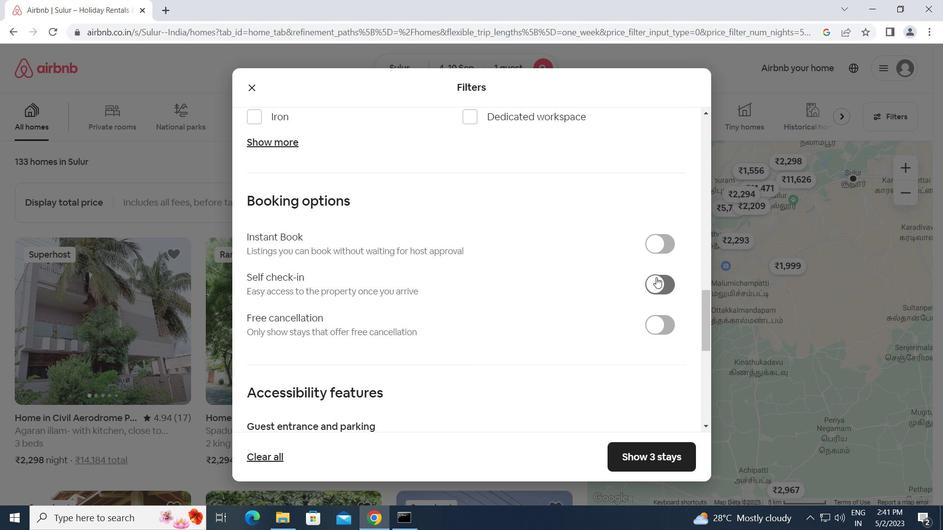 
Action: Mouse pressed left at (657, 277)
Screenshot: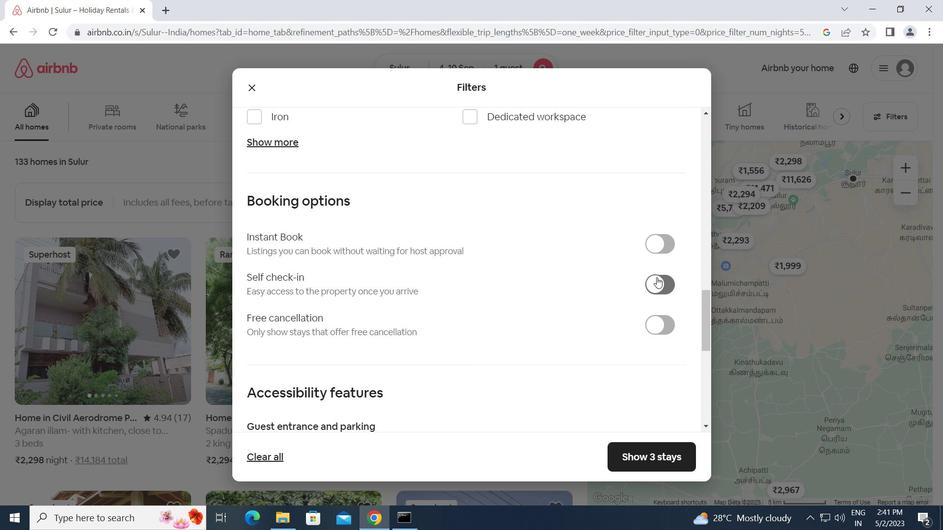 
Action: Mouse moved to (440, 378)
Screenshot: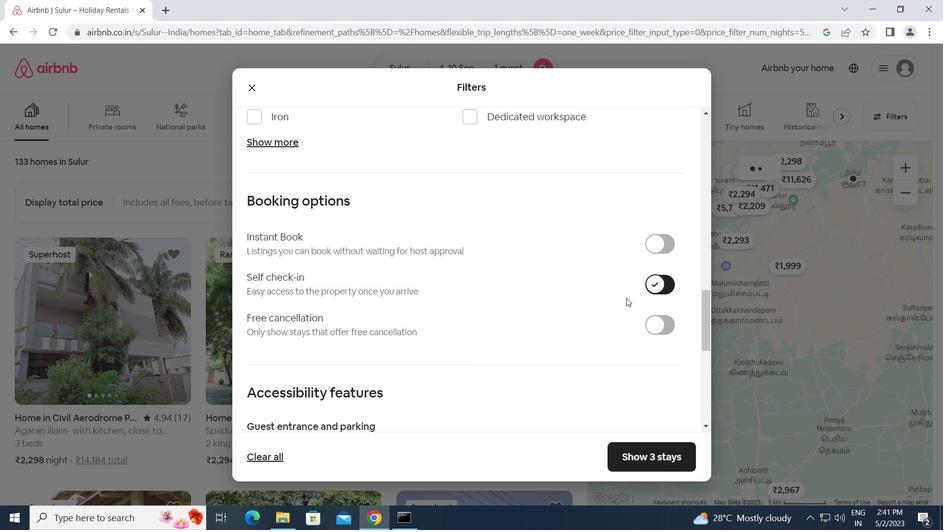 
Action: Mouse scrolled (440, 378) with delta (0, 0)
Screenshot: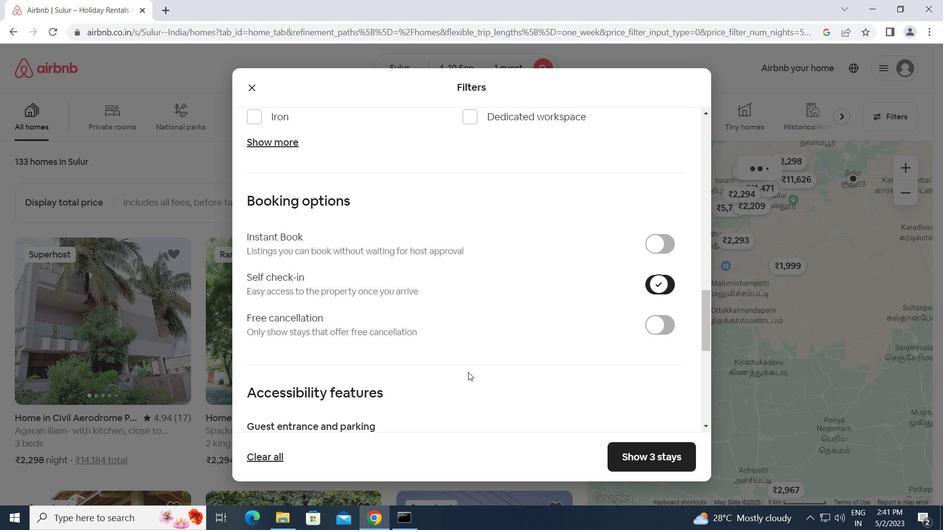 
Action: Mouse scrolled (440, 378) with delta (0, 0)
Screenshot: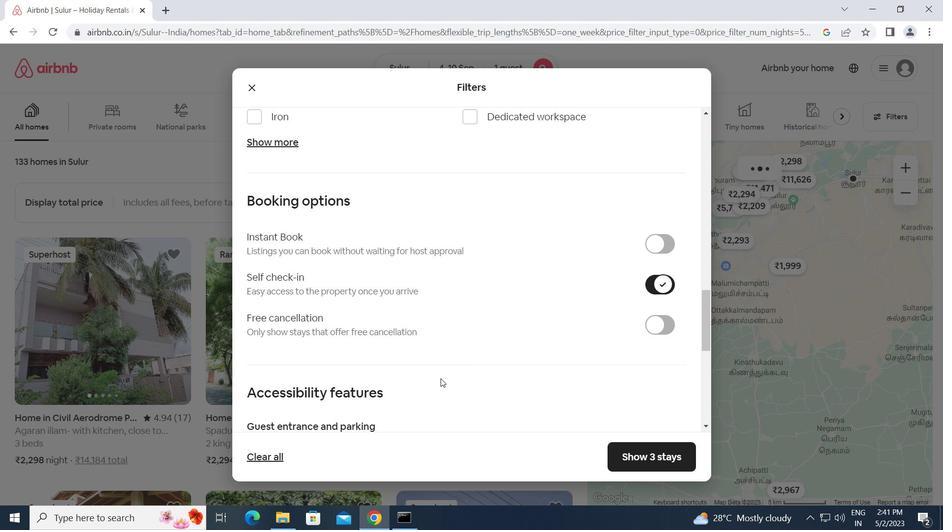 
Action: Mouse scrolled (440, 378) with delta (0, 0)
Screenshot: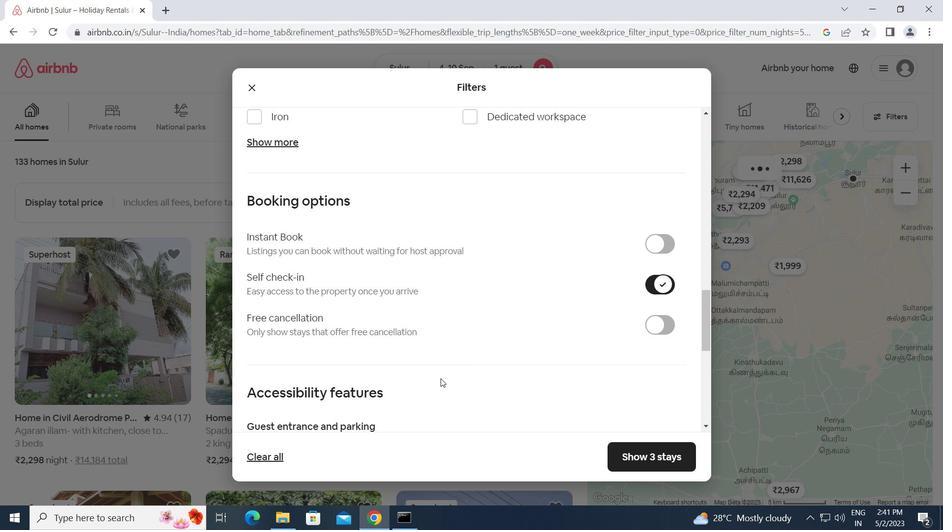 
Action: Mouse scrolled (440, 378) with delta (0, 0)
Screenshot: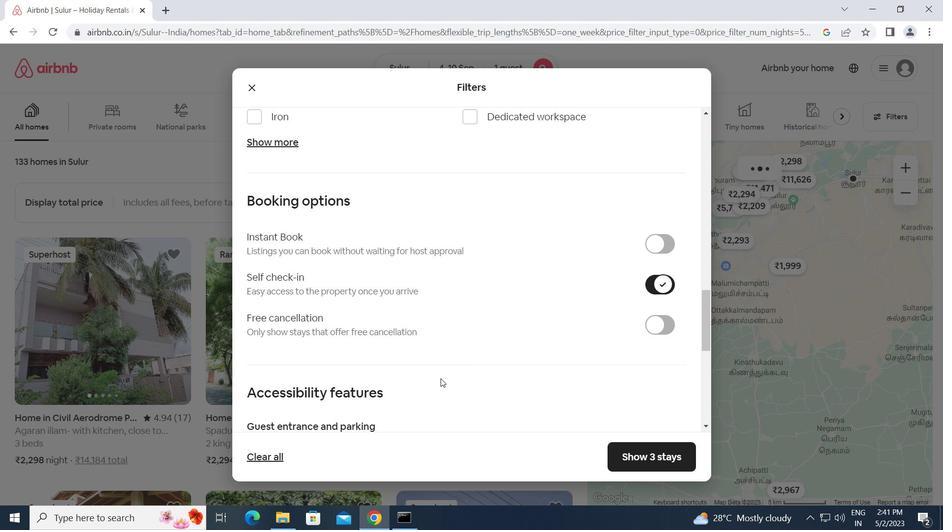 
Action: Mouse scrolled (440, 378) with delta (0, 0)
Screenshot: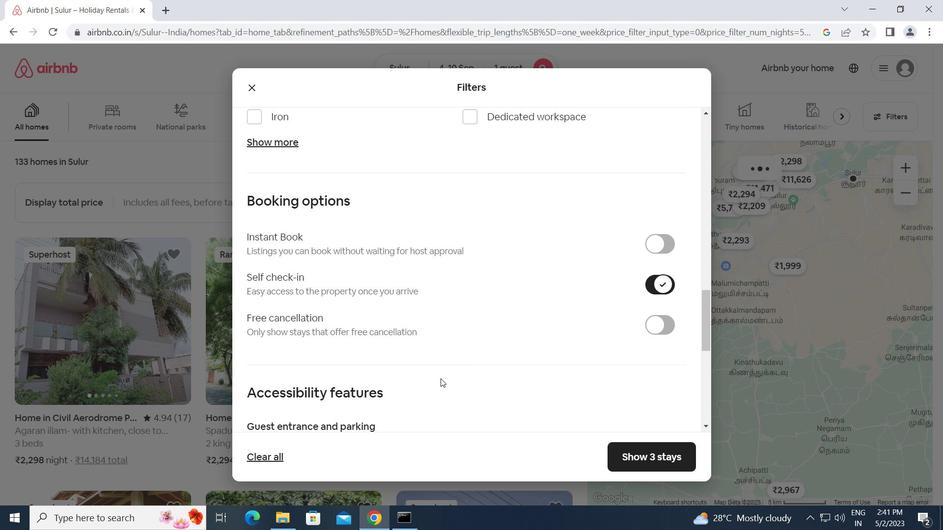 
Action: Mouse scrolled (440, 378) with delta (0, 0)
Screenshot: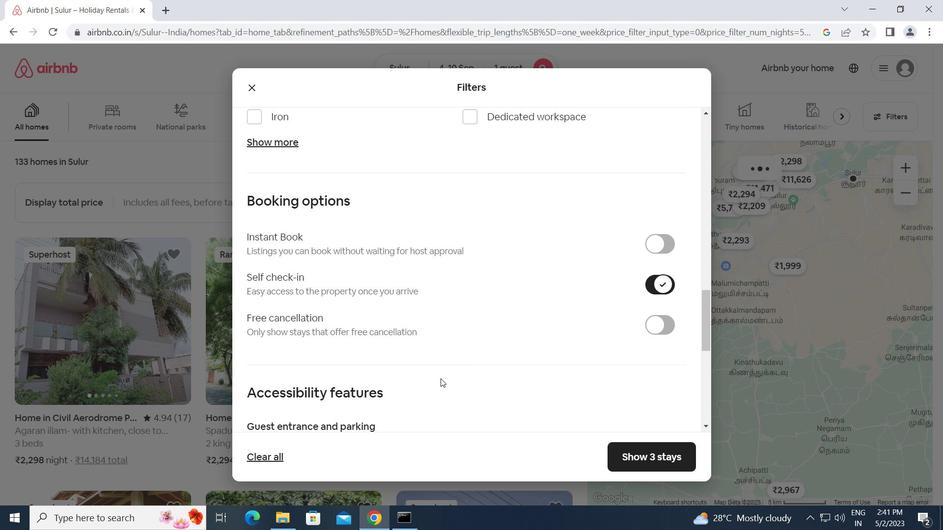 
Action: Mouse scrolled (440, 378) with delta (0, 0)
Screenshot: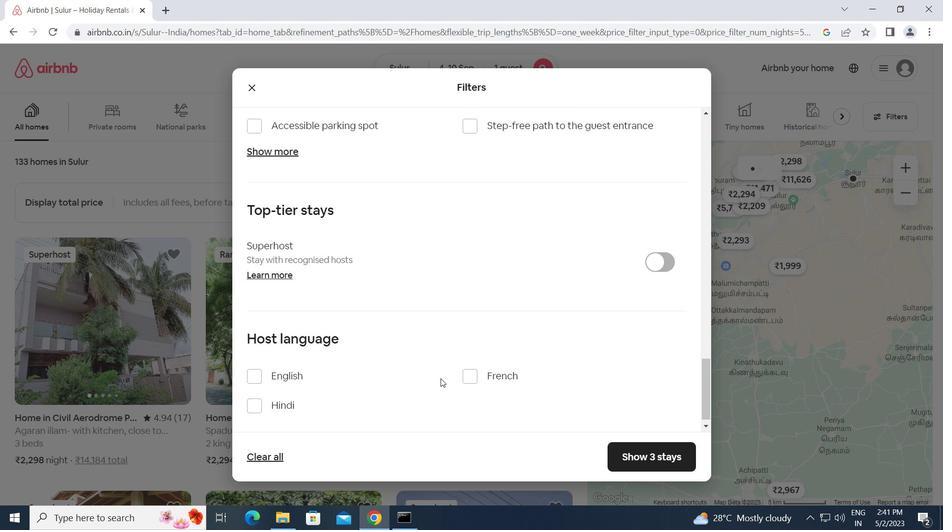 
Action: Mouse moved to (245, 364)
Screenshot: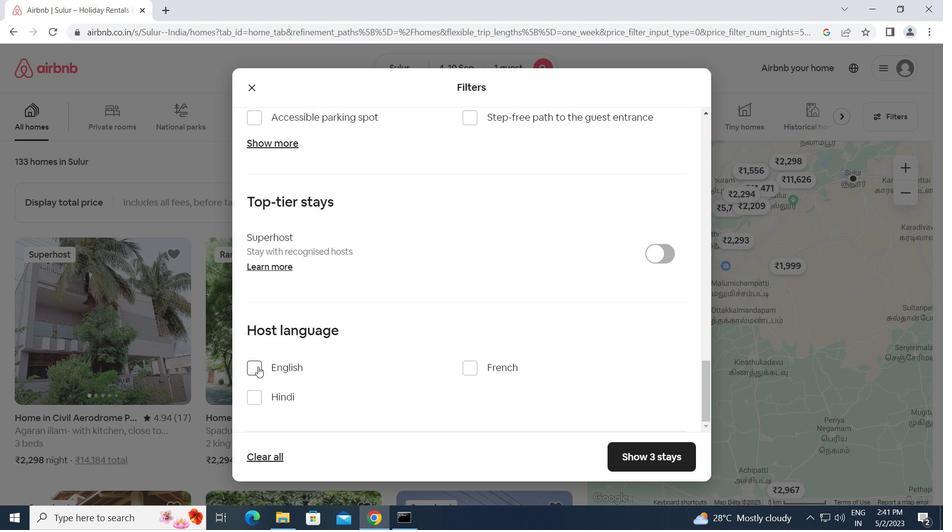 
Action: Mouse pressed left at (245, 364)
Screenshot: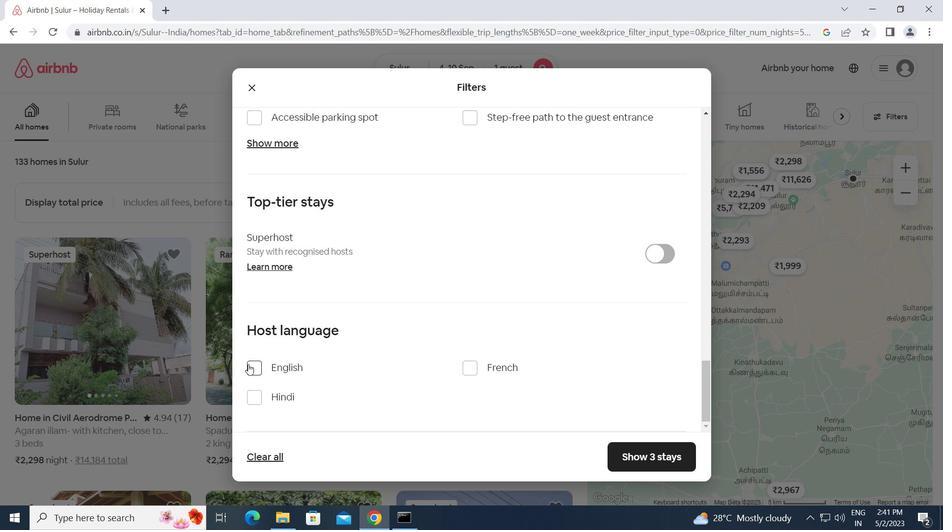 
Action: Mouse moved to (249, 364)
Screenshot: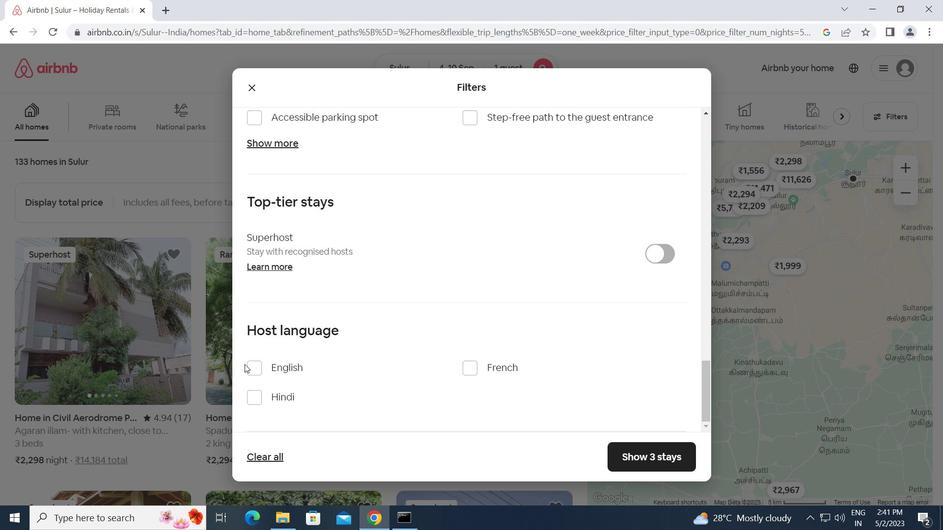 
Action: Mouse pressed left at (249, 364)
Screenshot: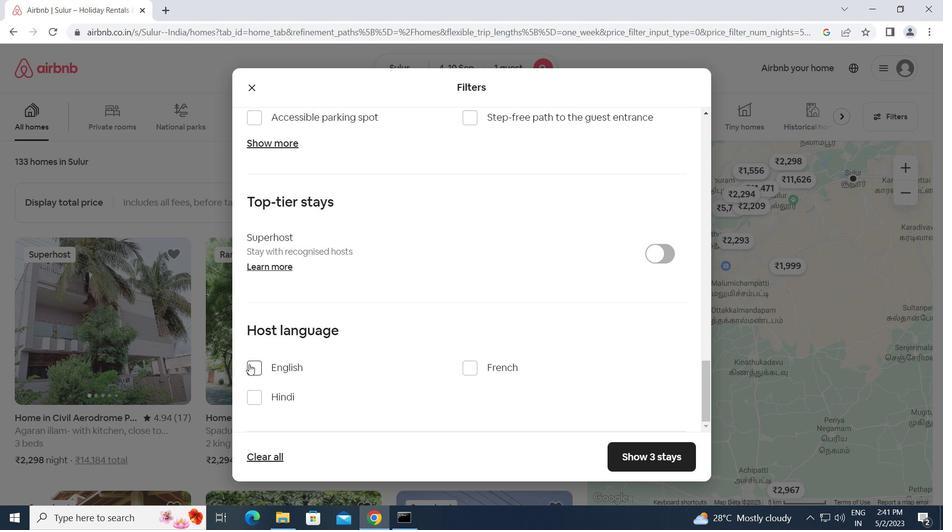 
Action: Mouse moved to (634, 452)
Screenshot: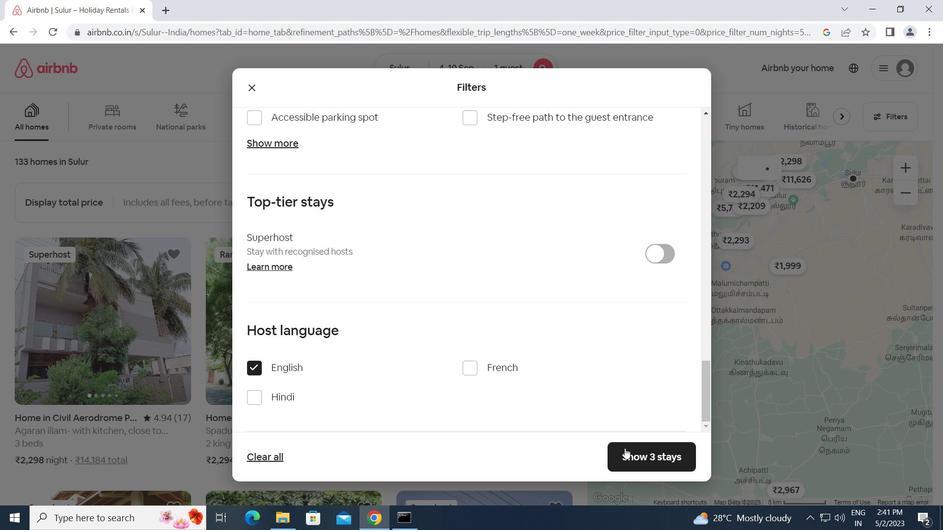 
Action: Mouse pressed left at (634, 452)
Screenshot: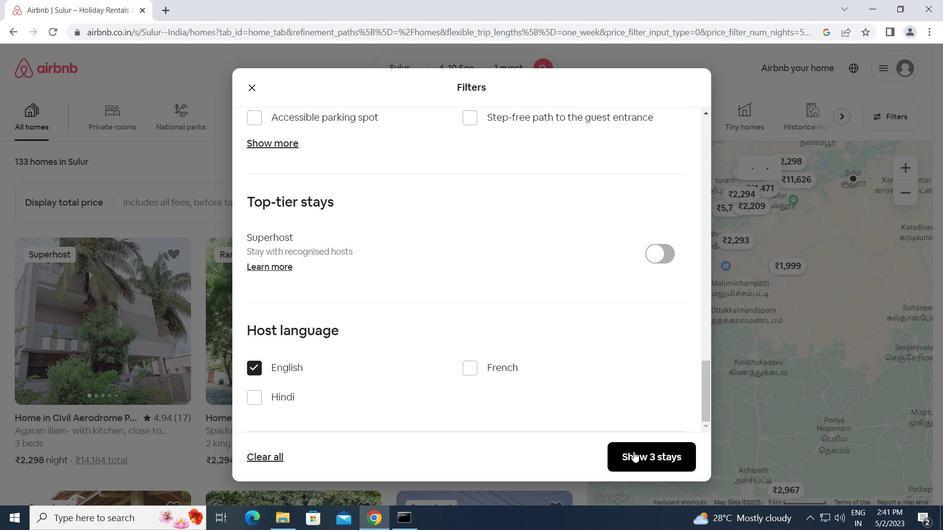 
